 Task: For heading Use Italics Trebuchet MN with red colour & Underline.  font size for heading26,  'Change the font style of data to'Amatic SC and font size to 18,  Change the alignment of both headline & data to Align center.  In the sheet  Budget Analysis Template
Action: Mouse moved to (217, 78)
Screenshot: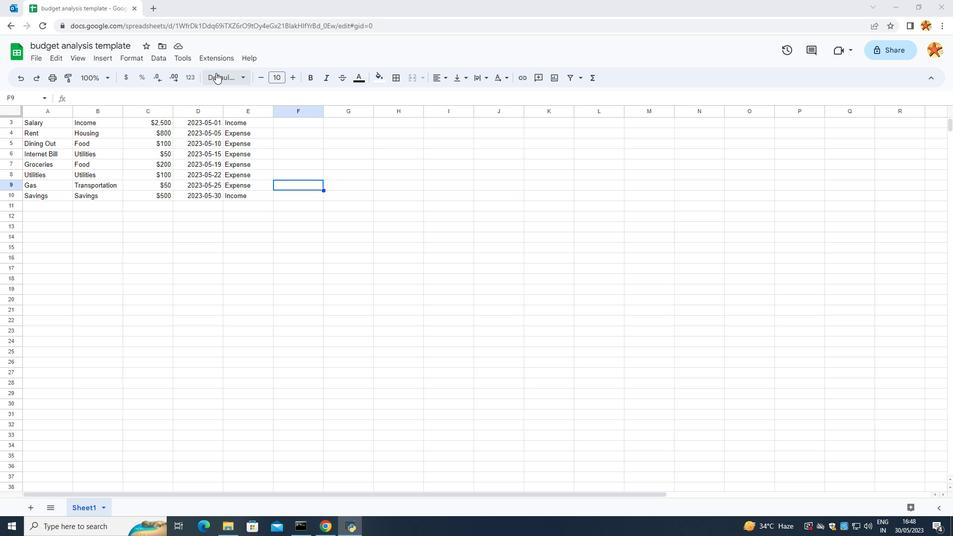 
Action: Mouse pressed left at (217, 78)
Screenshot: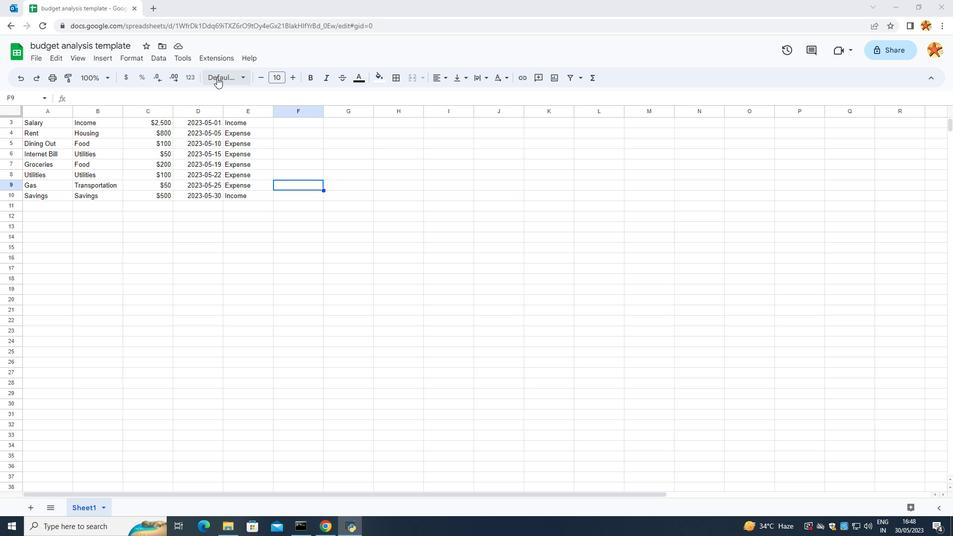 
Action: Mouse moved to (151, 117)
Screenshot: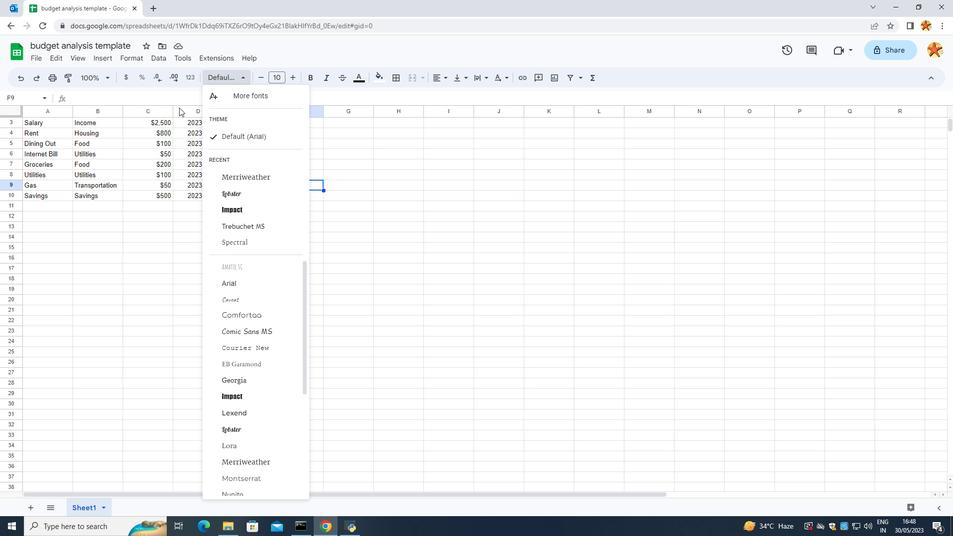
Action: Mouse pressed left at (151, 117)
Screenshot: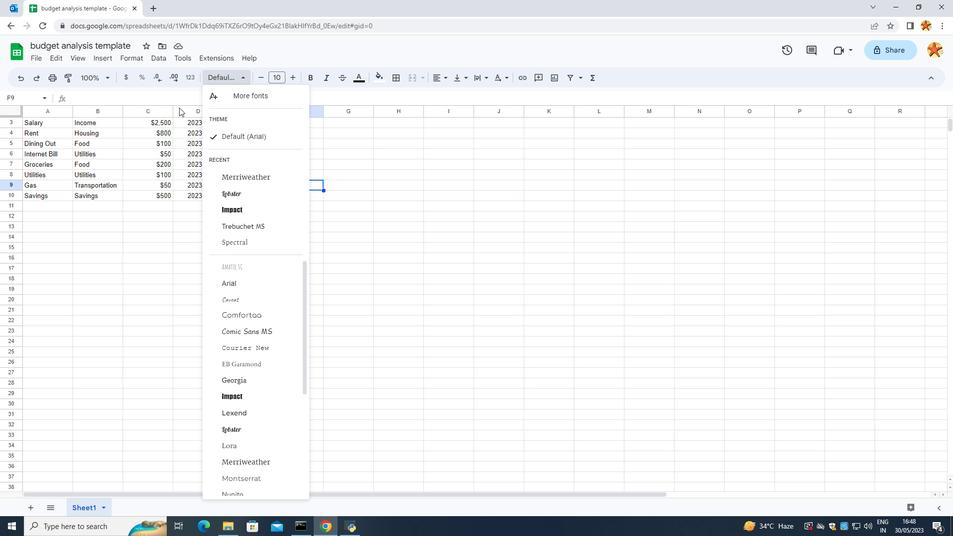 
Action: Mouse moved to (144, 130)
Screenshot: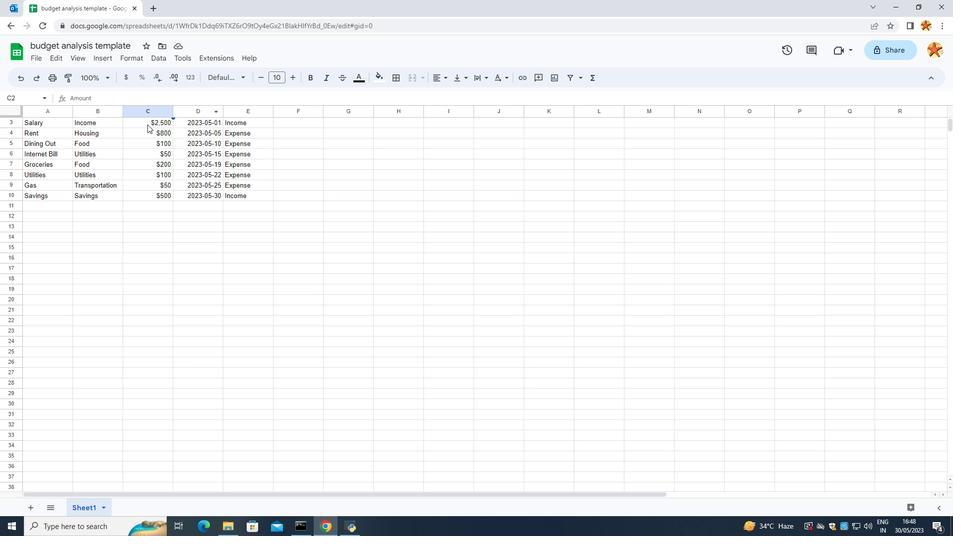 
Action: Mouse scrolled (144, 130) with delta (0, 0)
Screenshot: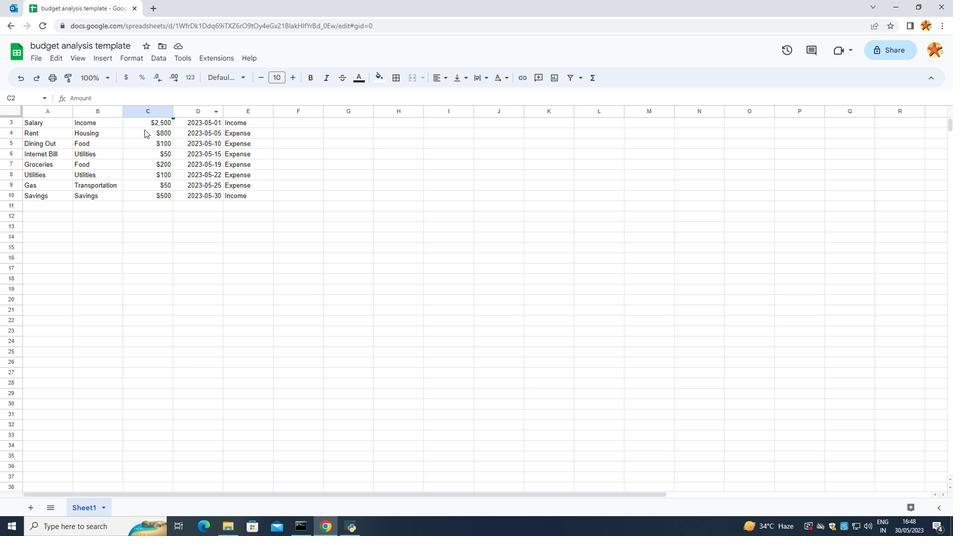 
Action: Mouse scrolled (144, 130) with delta (0, 0)
Screenshot: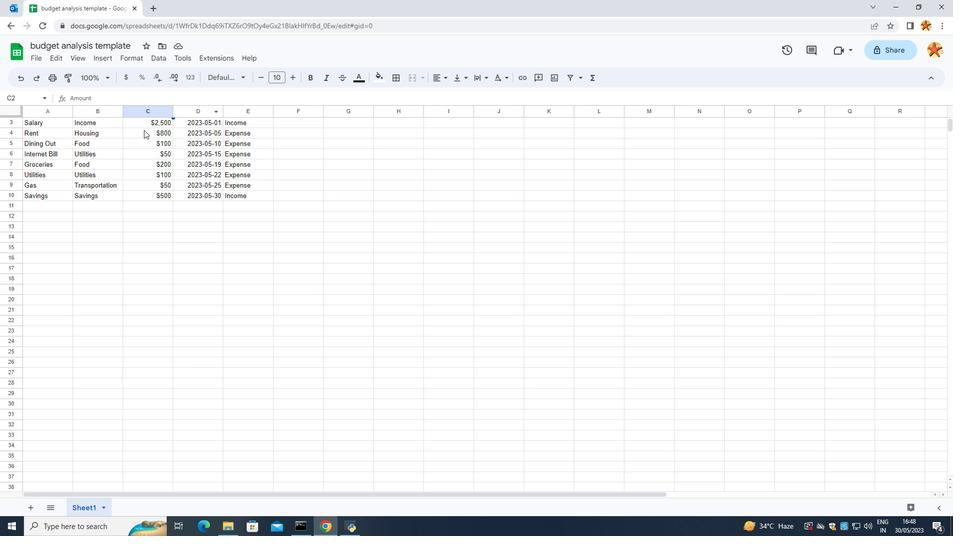 
Action: Mouse scrolled (144, 130) with delta (0, 0)
Screenshot: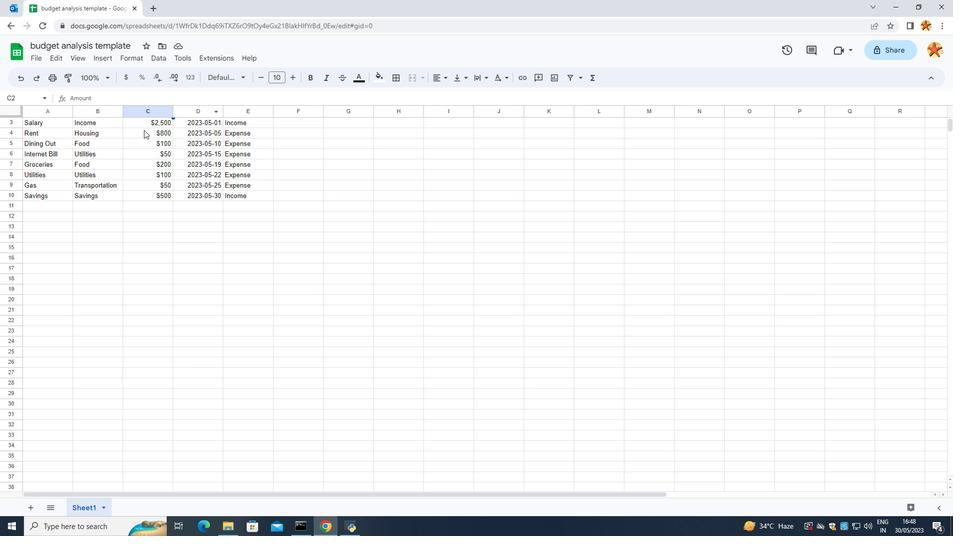 
Action: Mouse scrolled (144, 130) with delta (0, 0)
Screenshot: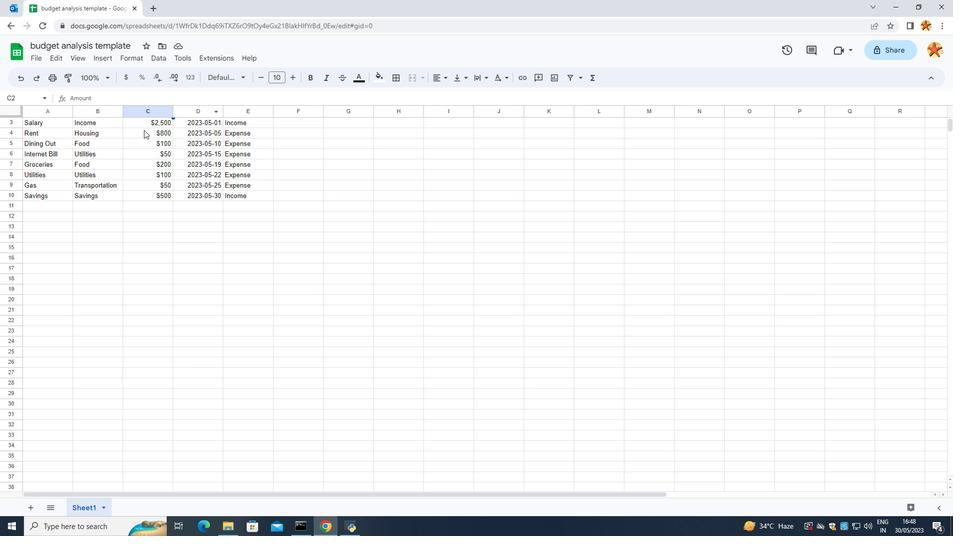 
Action: Mouse scrolled (144, 130) with delta (0, 0)
Screenshot: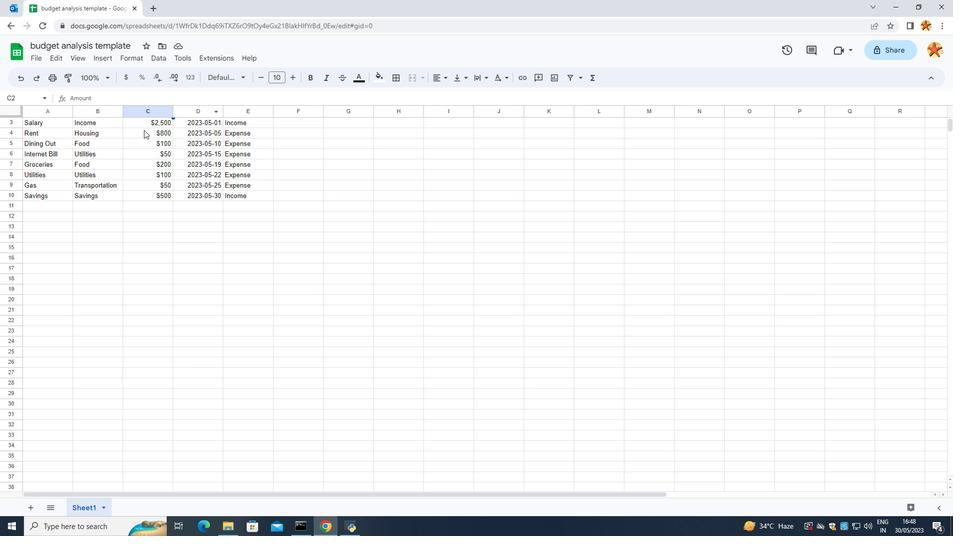 
Action: Mouse moved to (138, 129)
Screenshot: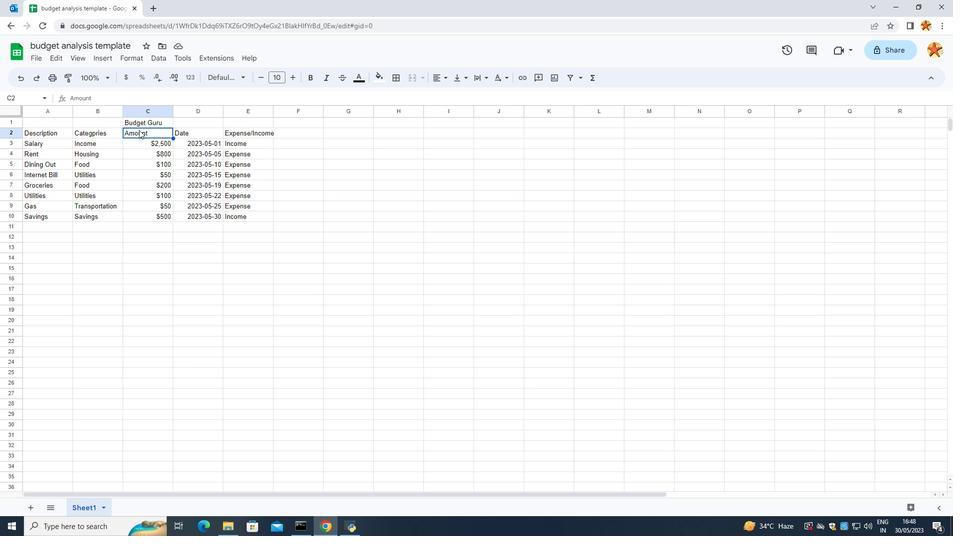 
Action: Mouse scrolled (138, 130) with delta (0, 0)
Screenshot: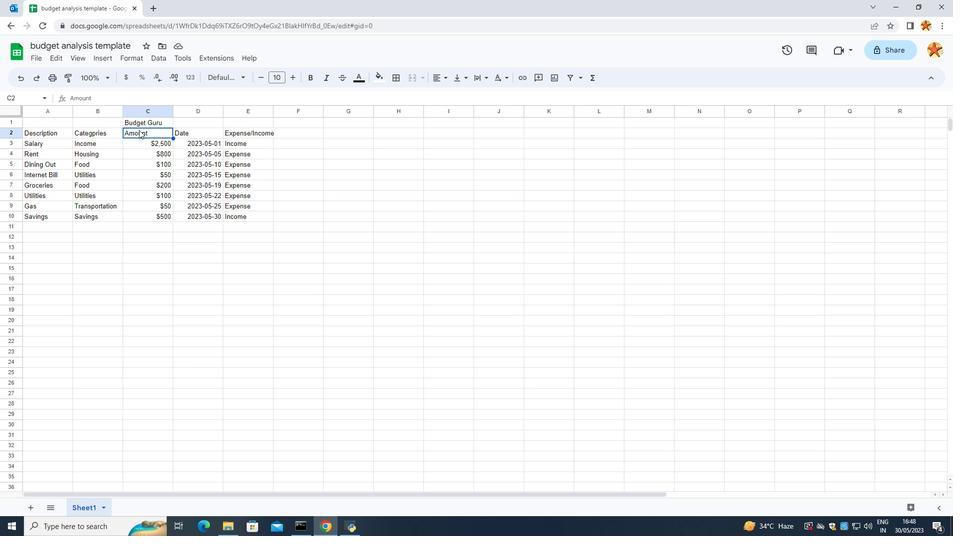 
Action: Mouse moved to (135, 107)
Screenshot: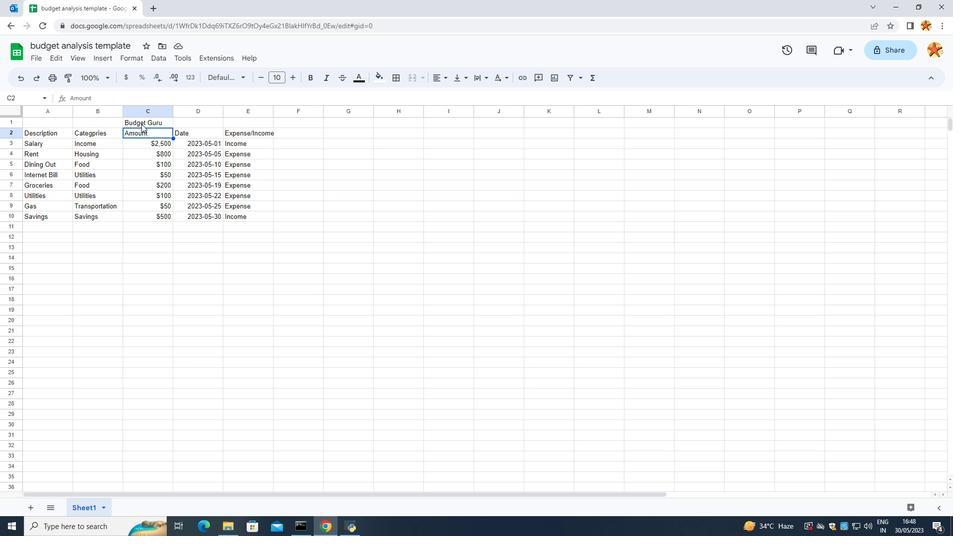
Action: Mouse pressed left at (135, 107)
Screenshot: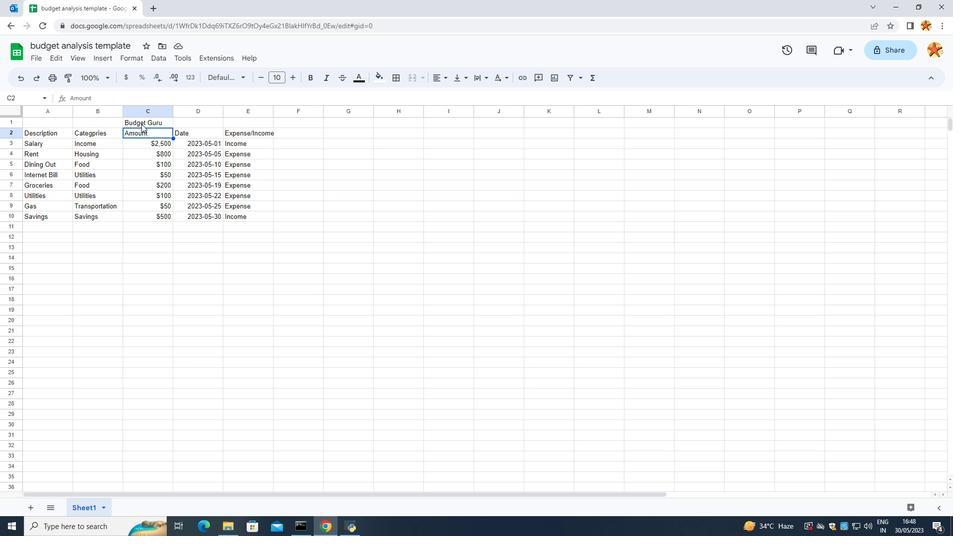 
Action: Mouse moved to (129, 133)
Screenshot: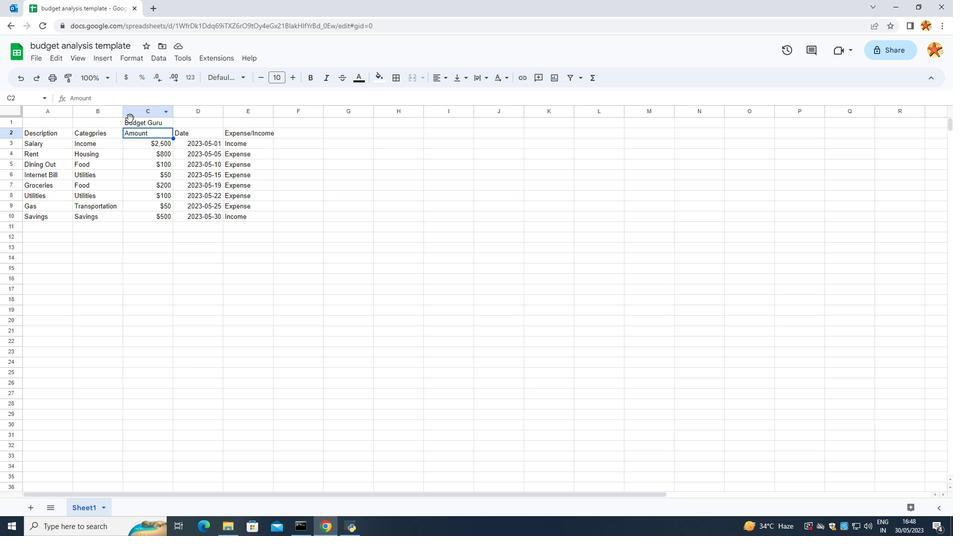 
Action: Mouse pressed left at (129, 133)
Screenshot: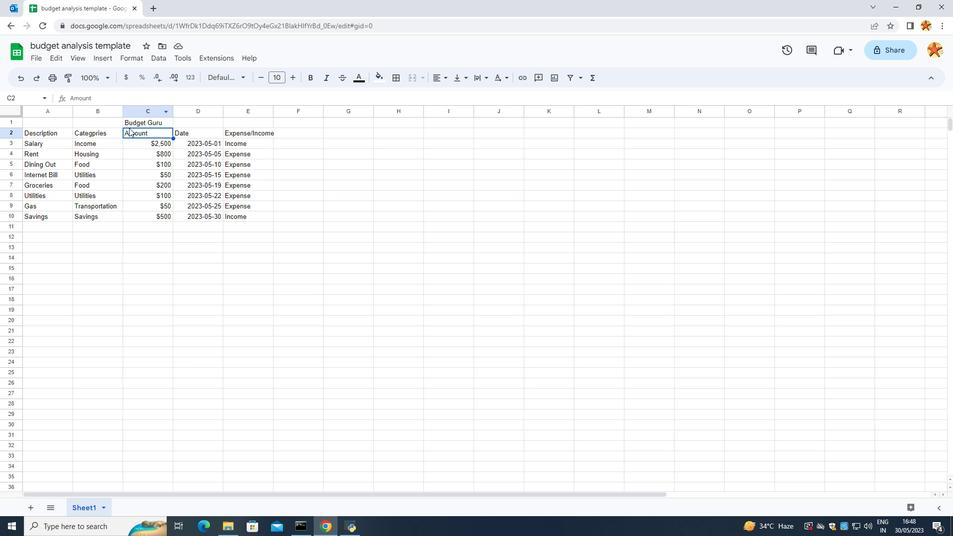 
Action: Mouse moved to (139, 122)
Screenshot: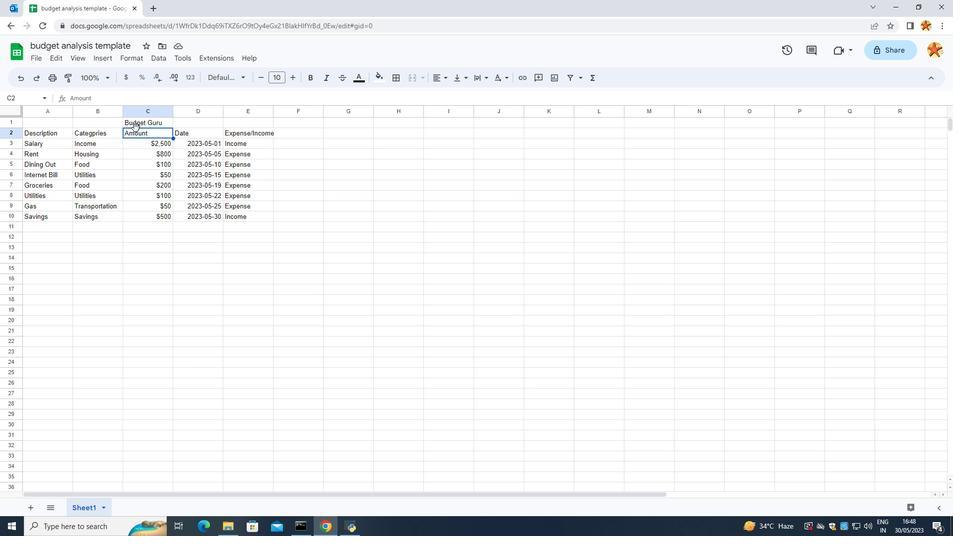 
Action: Mouse pressed left at (139, 122)
Screenshot: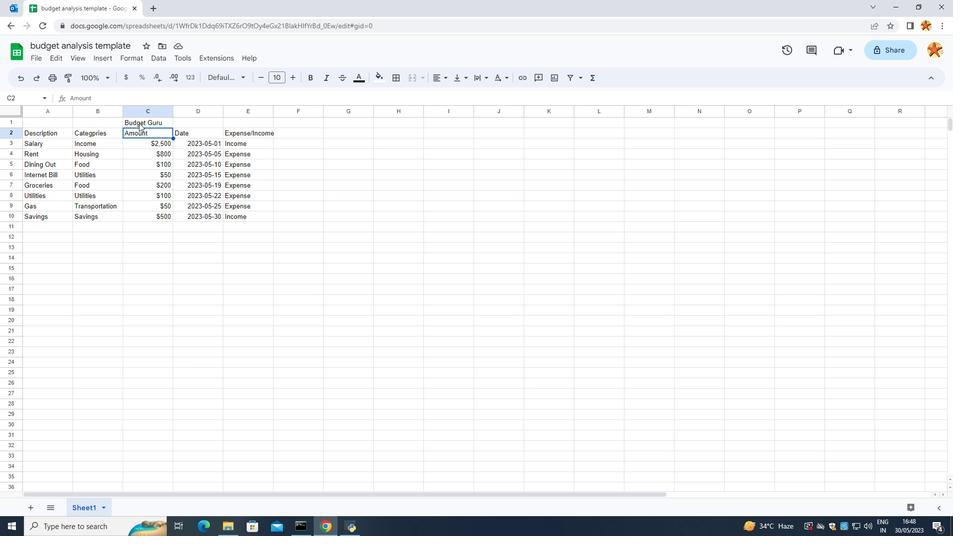 
Action: Mouse moved to (219, 79)
Screenshot: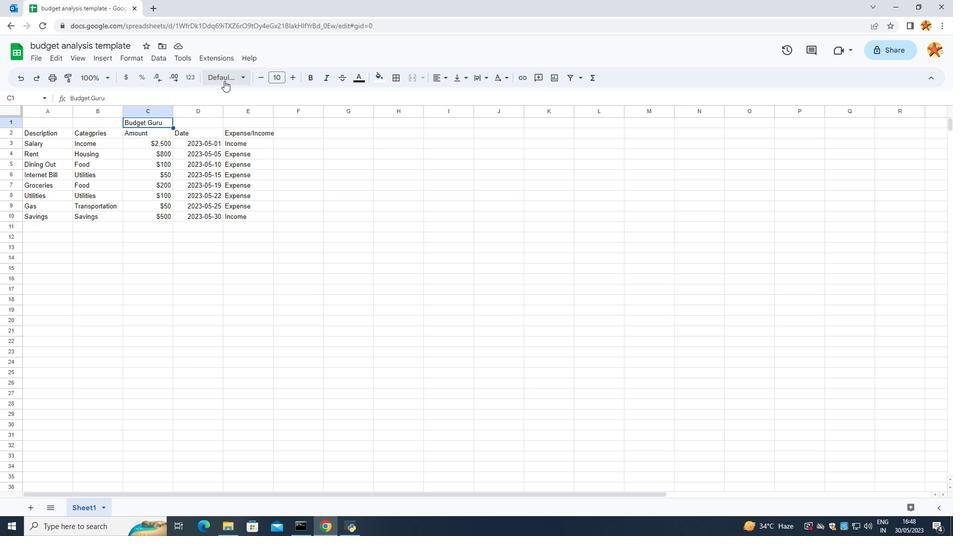 
Action: Mouse pressed left at (219, 79)
Screenshot: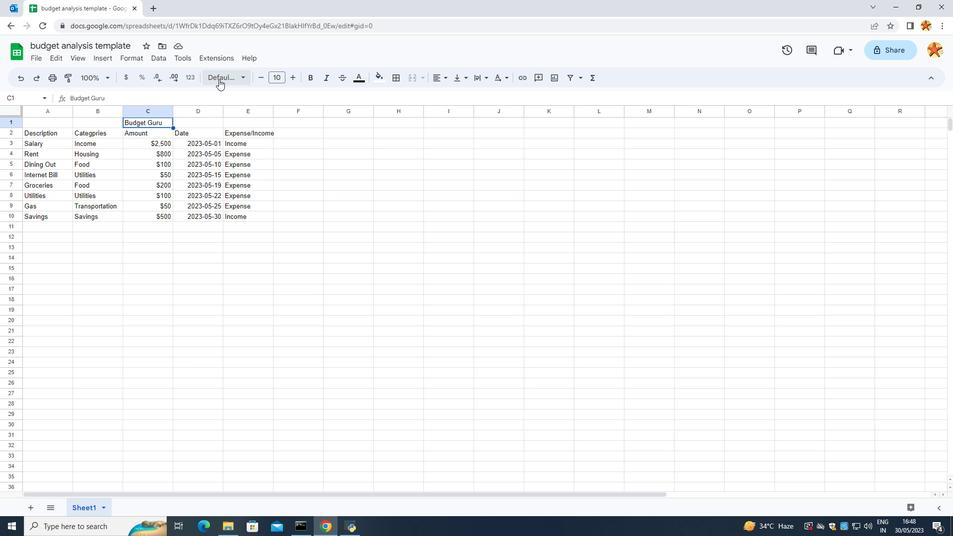 
Action: Mouse moved to (172, 219)
Screenshot: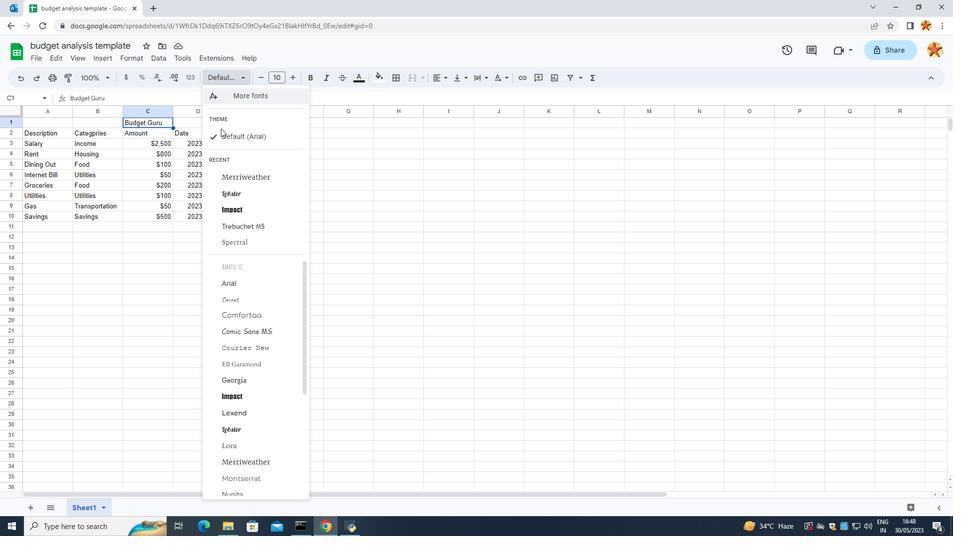 
Action: Mouse pressed left at (172, 219)
Screenshot: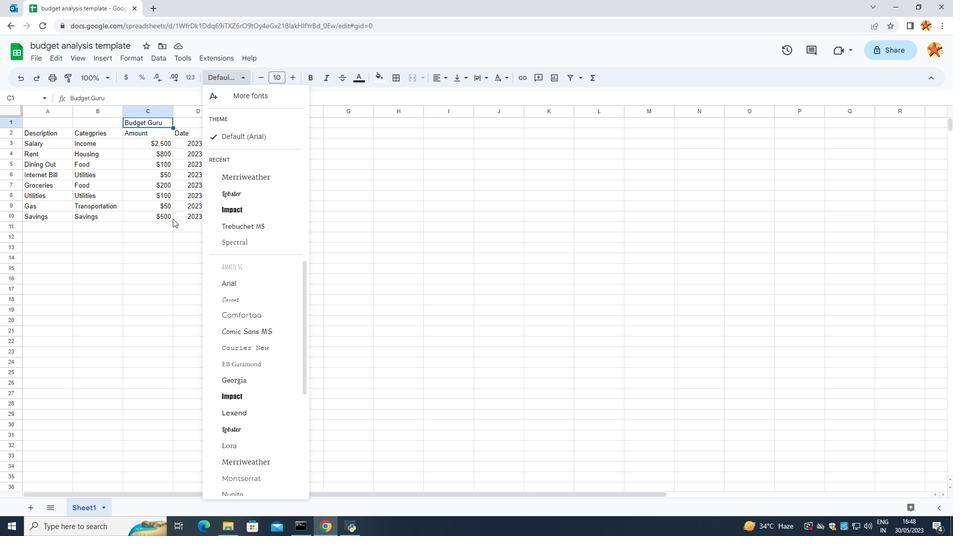 
Action: Mouse moved to (39, 126)
Screenshot: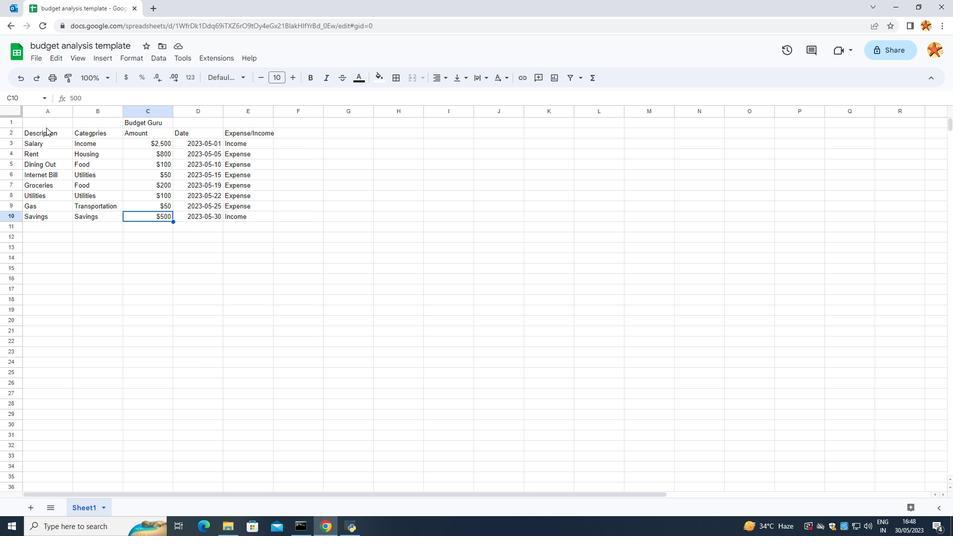 
Action: Mouse pressed left at (39, 126)
Screenshot: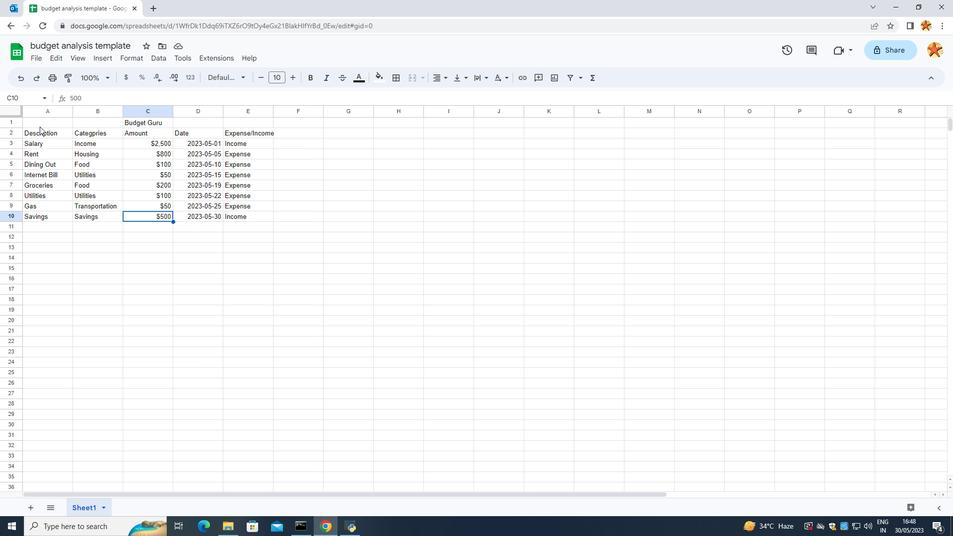 
Action: Mouse moved to (236, 75)
Screenshot: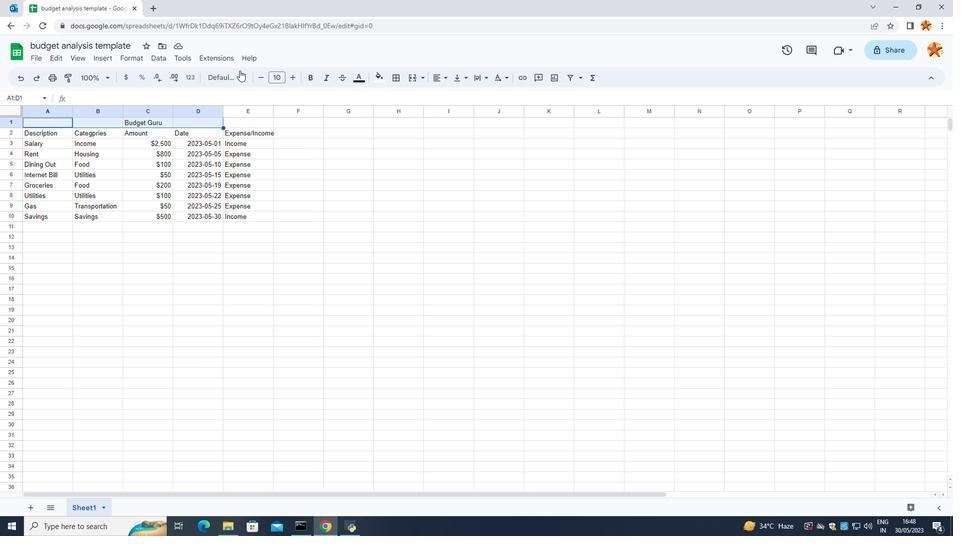 
Action: Mouse pressed left at (236, 75)
Screenshot: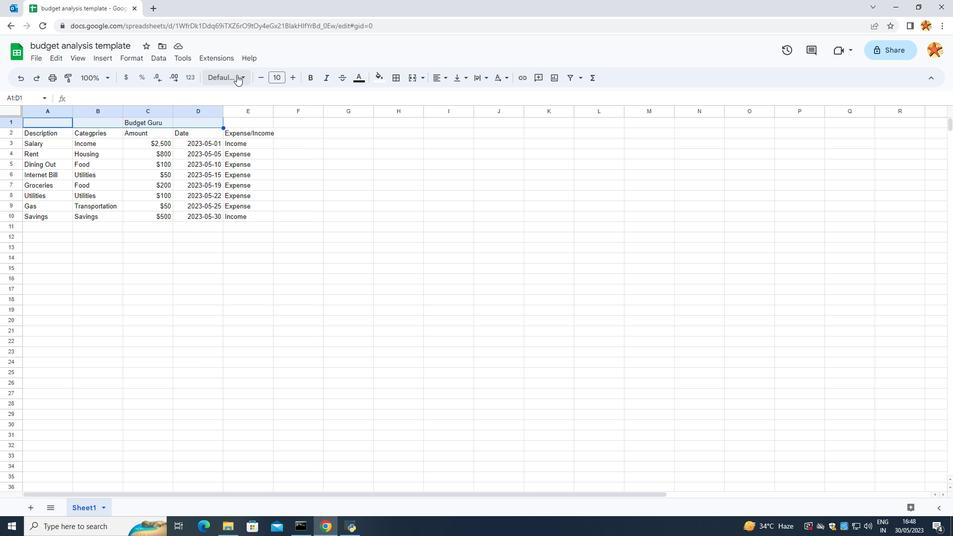 
Action: Mouse moved to (244, 457)
Screenshot: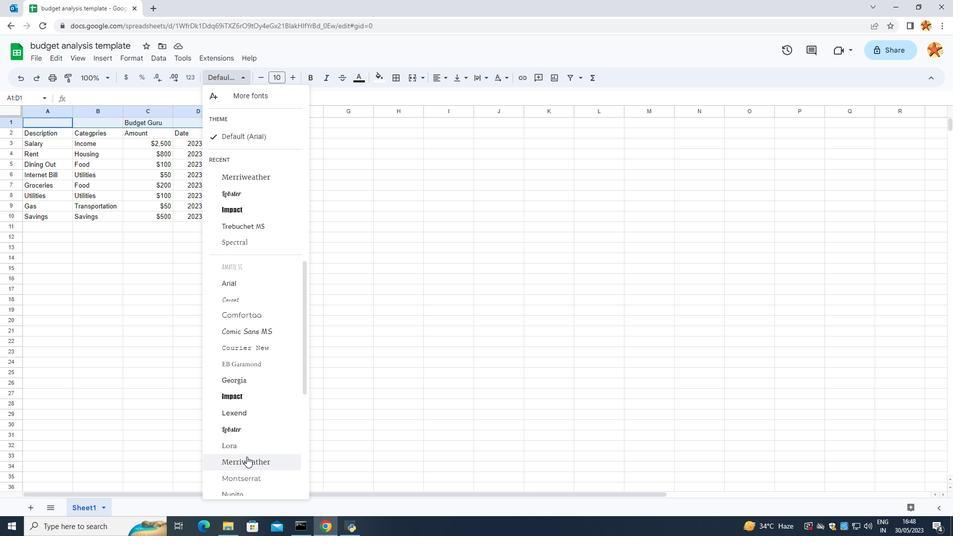
Action: Mouse scrolled (244, 457) with delta (0, 0)
Screenshot: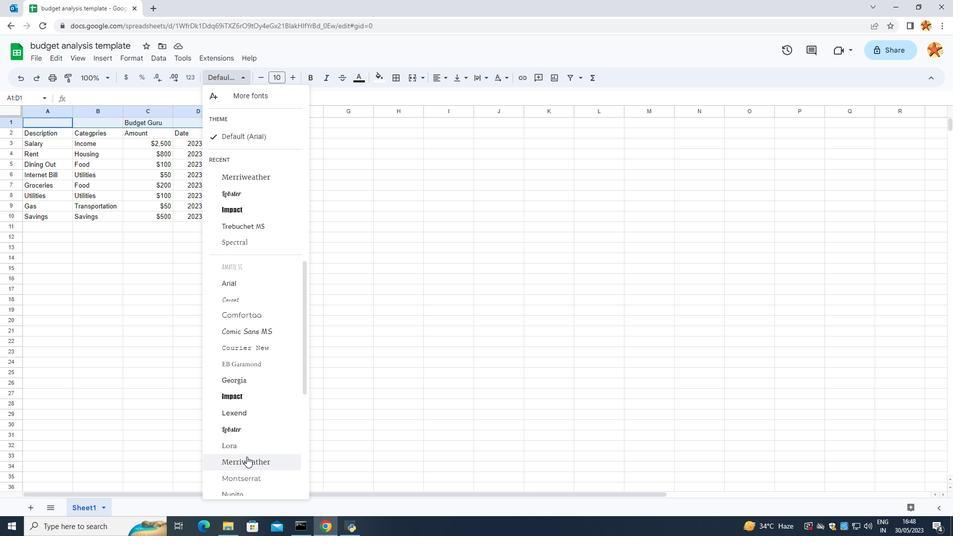 
Action: Mouse moved to (242, 458)
Screenshot: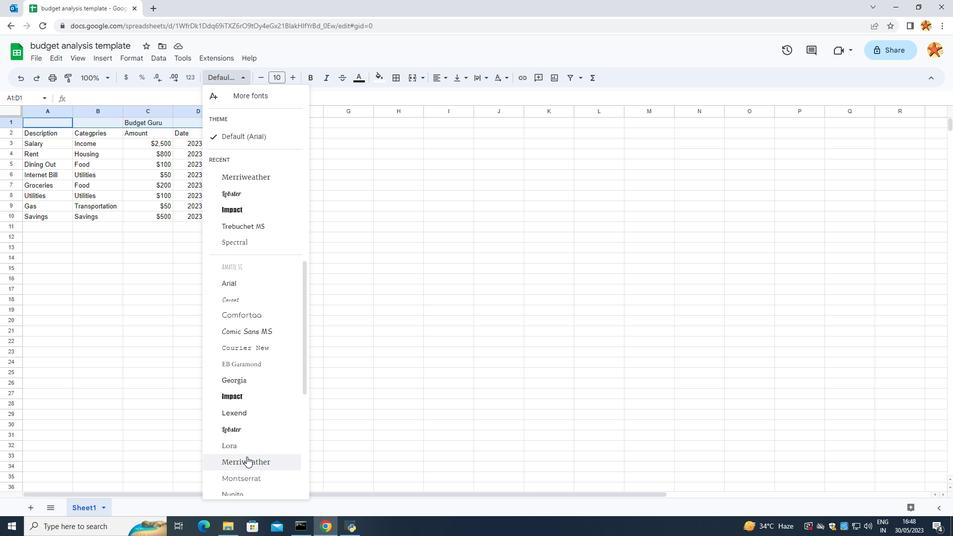 
Action: Mouse scrolled (242, 457) with delta (0, 0)
Screenshot: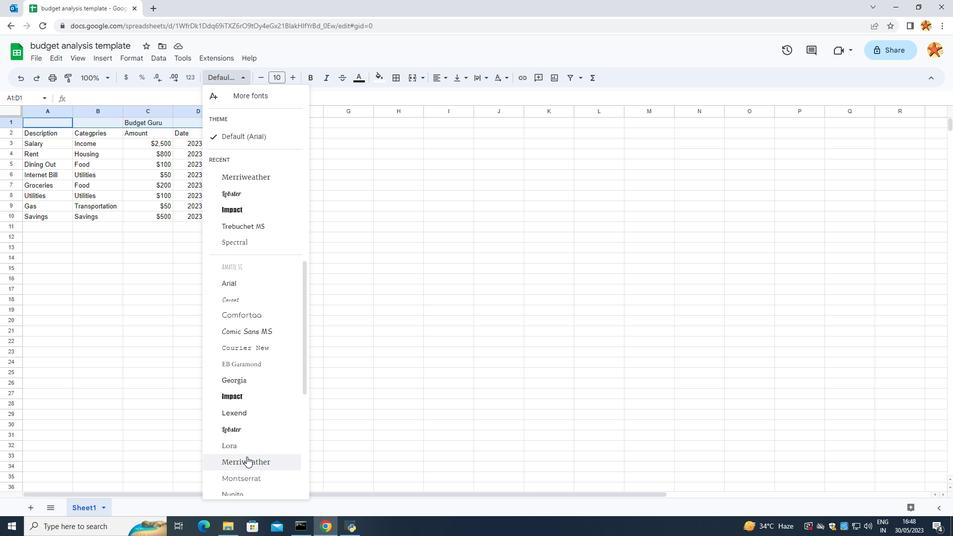 
Action: Mouse moved to (229, 444)
Screenshot: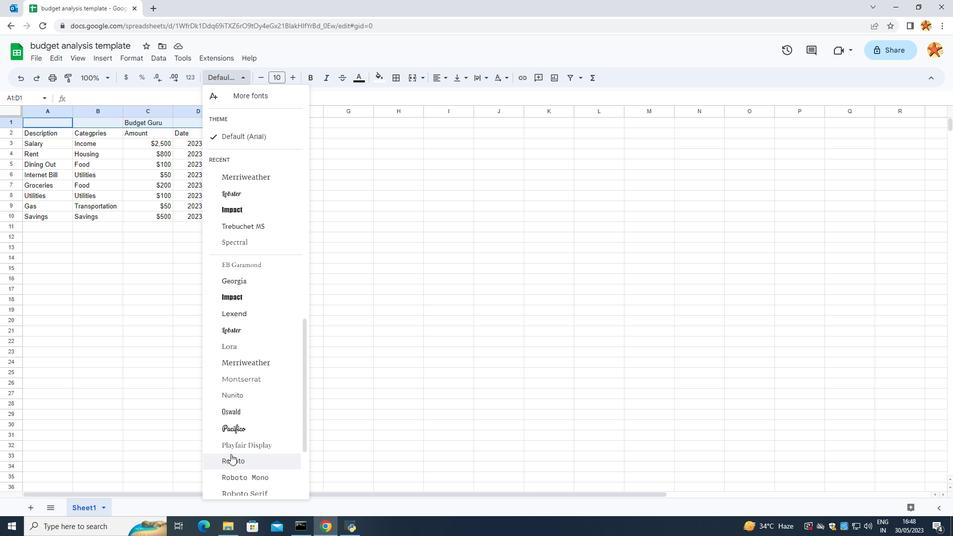 
Action: Mouse scrolled (229, 444) with delta (0, 0)
Screenshot: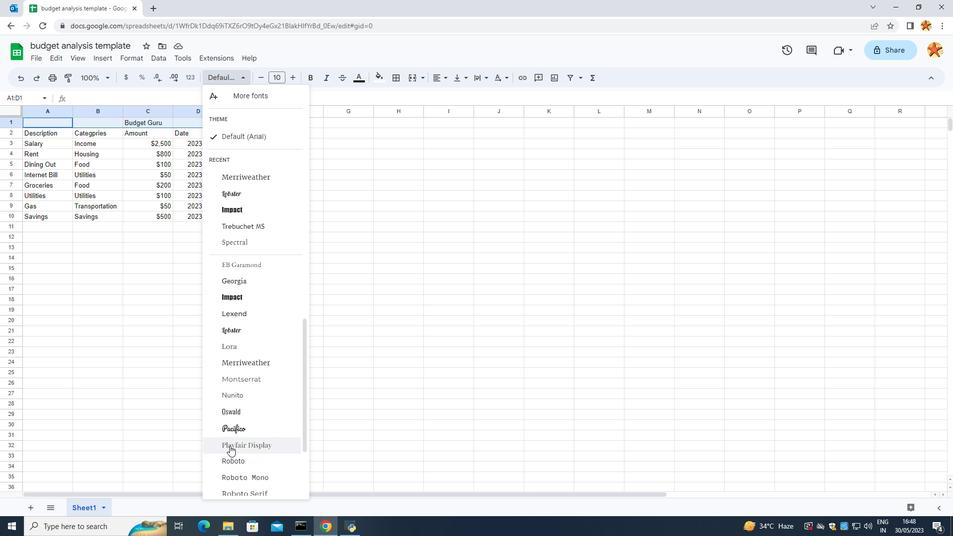 
Action: Mouse moved to (239, 447)
Screenshot: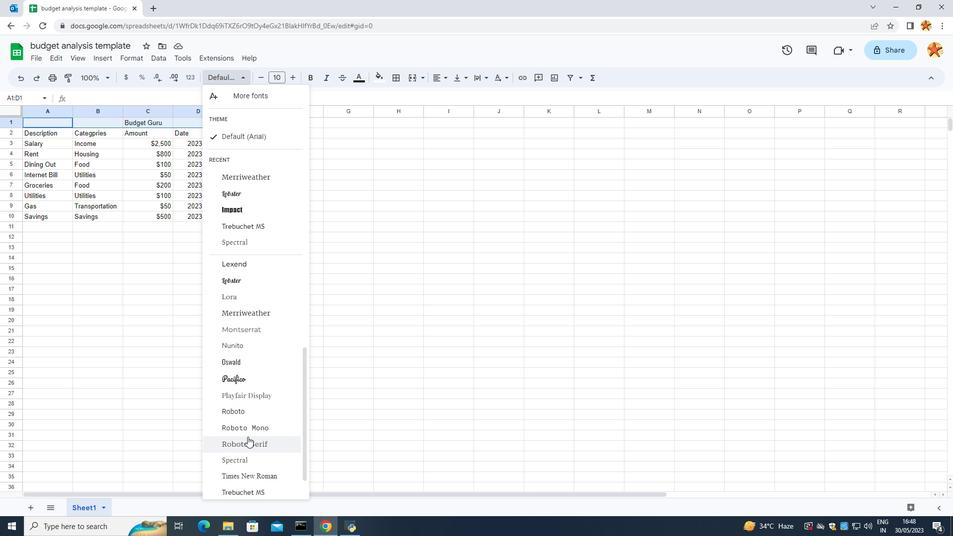 
Action: Mouse scrolled (239, 446) with delta (0, 0)
Screenshot: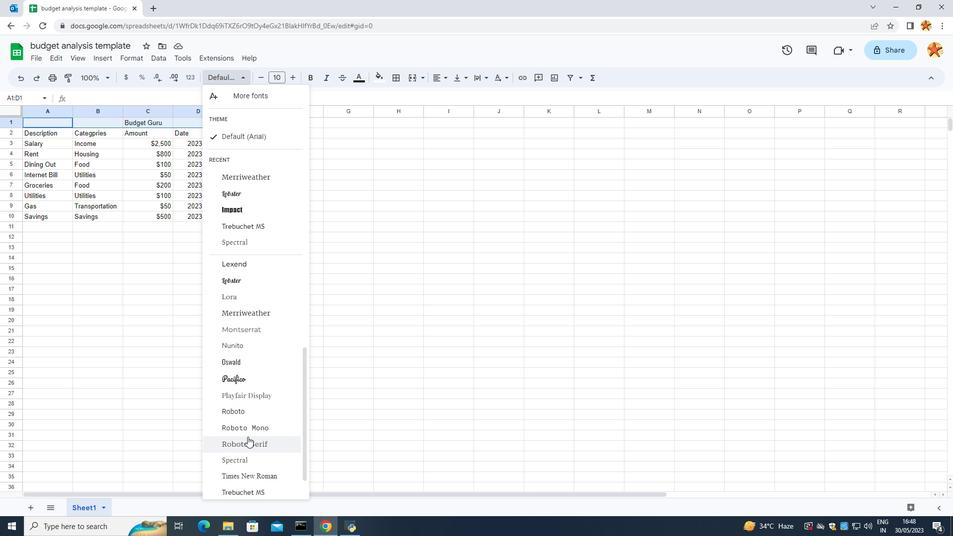 
Action: Mouse moved to (238, 447)
Screenshot: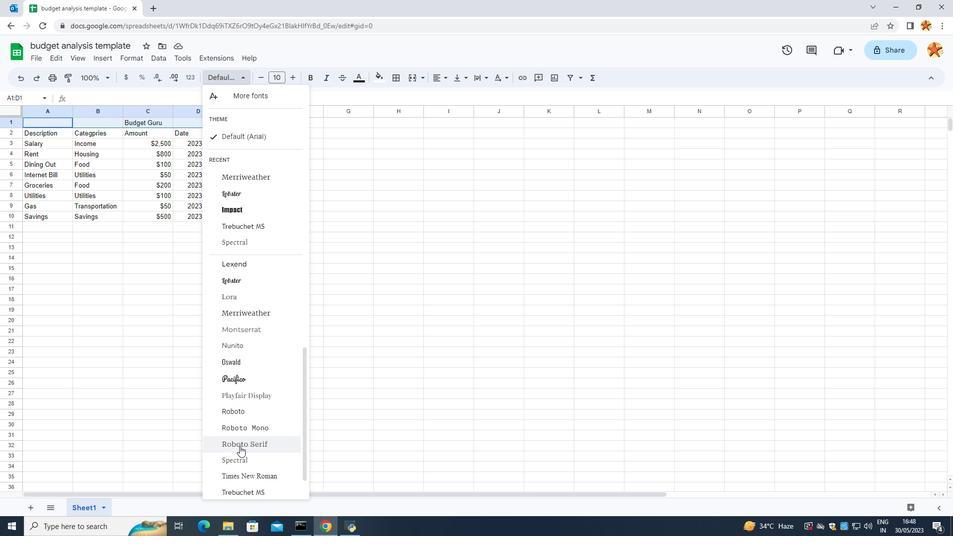 
Action: Mouse scrolled (238, 446) with delta (0, 0)
Screenshot: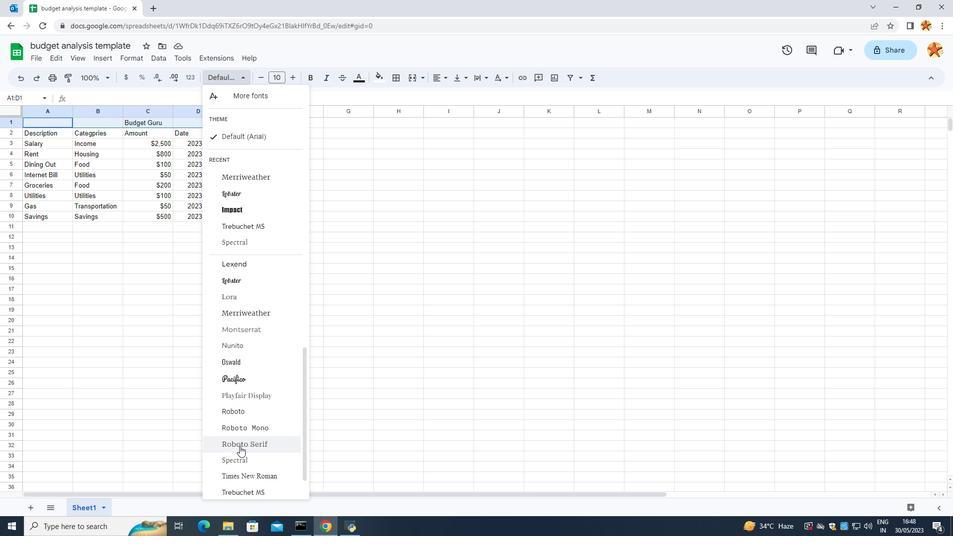 
Action: Mouse moved to (231, 466)
Screenshot: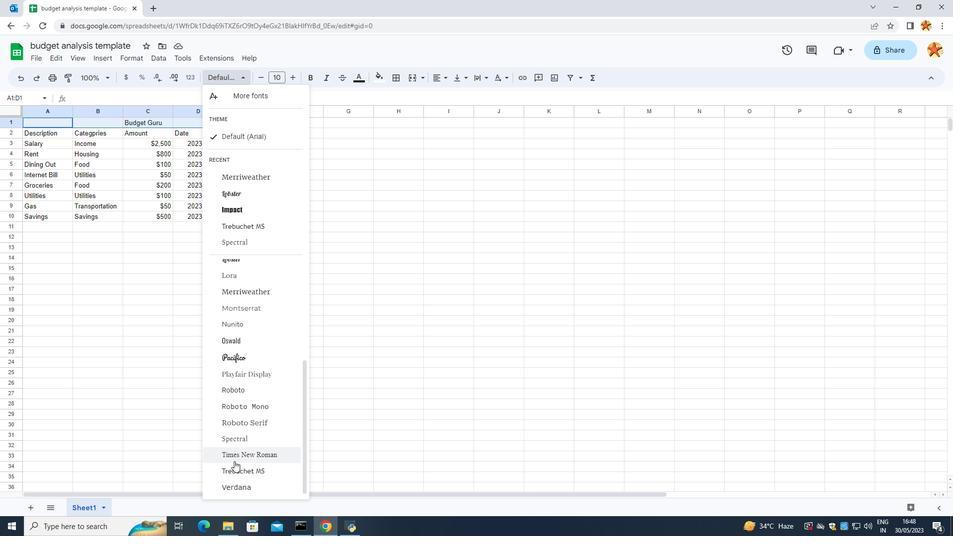 
Action: Mouse pressed left at (231, 466)
Screenshot: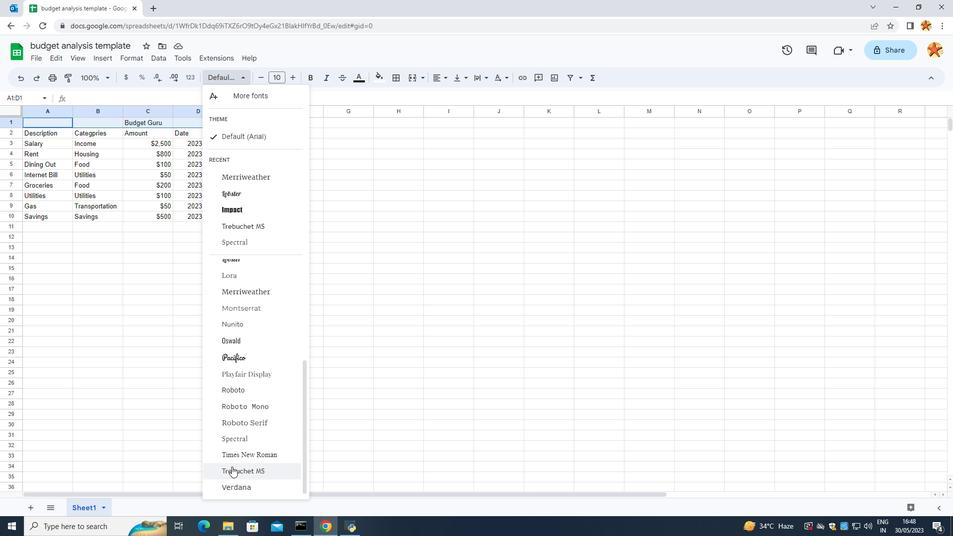 
Action: Mouse moved to (291, 75)
Screenshot: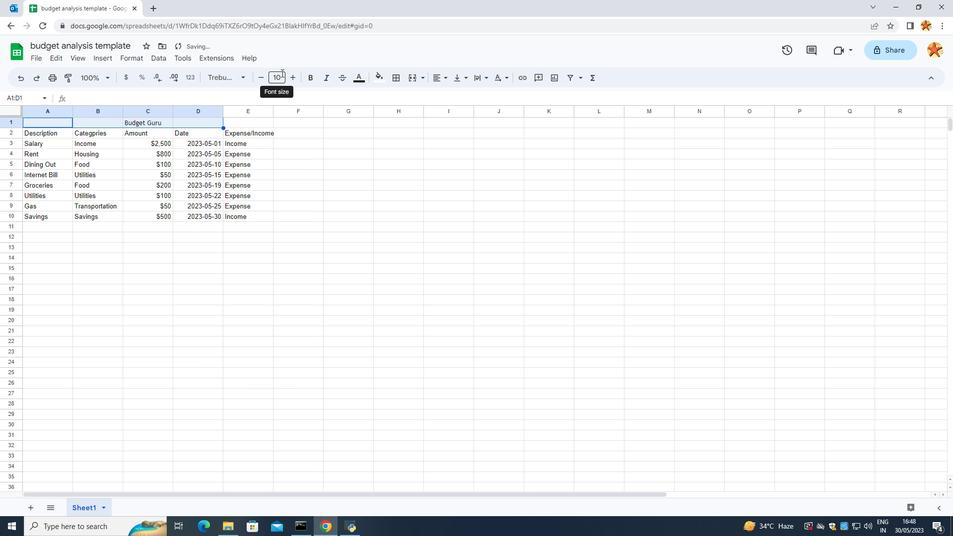 
Action: Mouse pressed left at (291, 75)
Screenshot: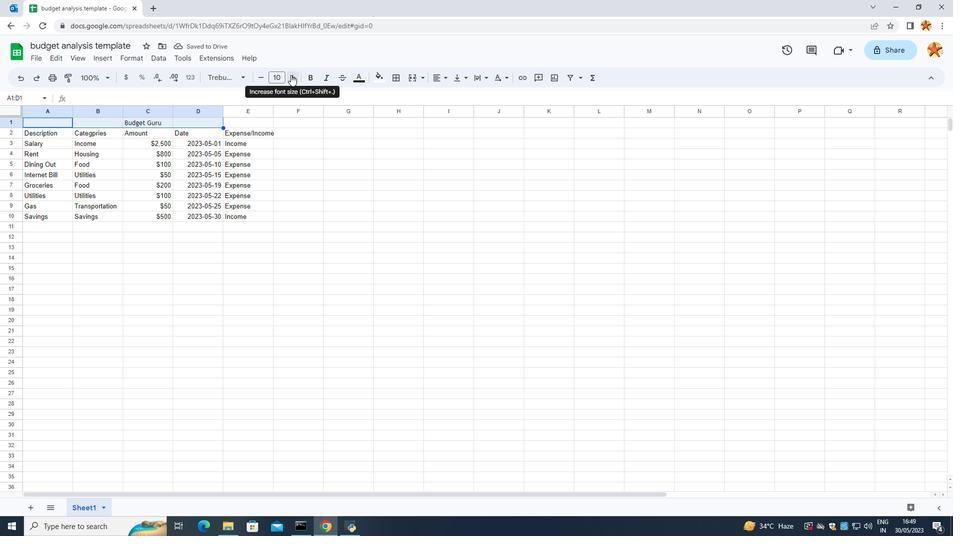 
Action: Mouse pressed left at (291, 75)
Screenshot: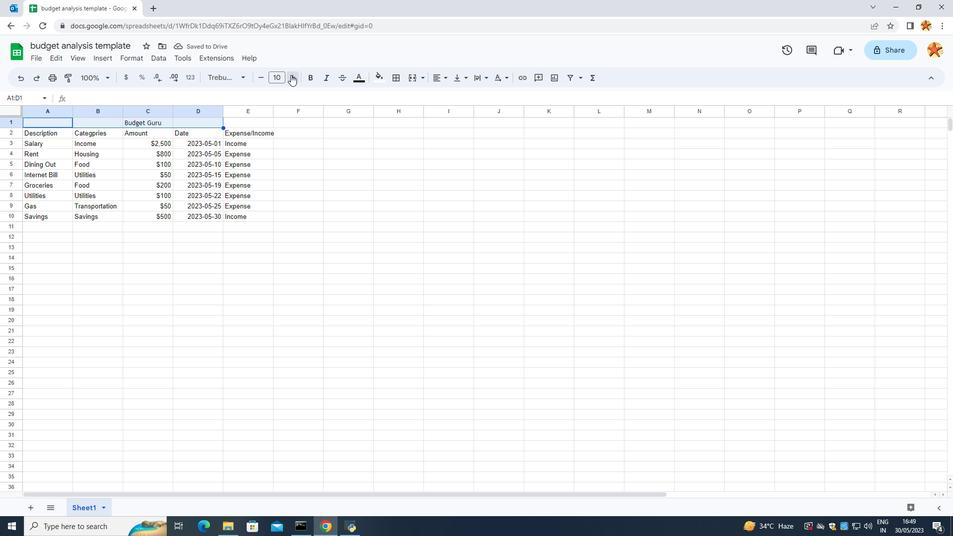 
Action: Mouse pressed left at (291, 75)
Screenshot: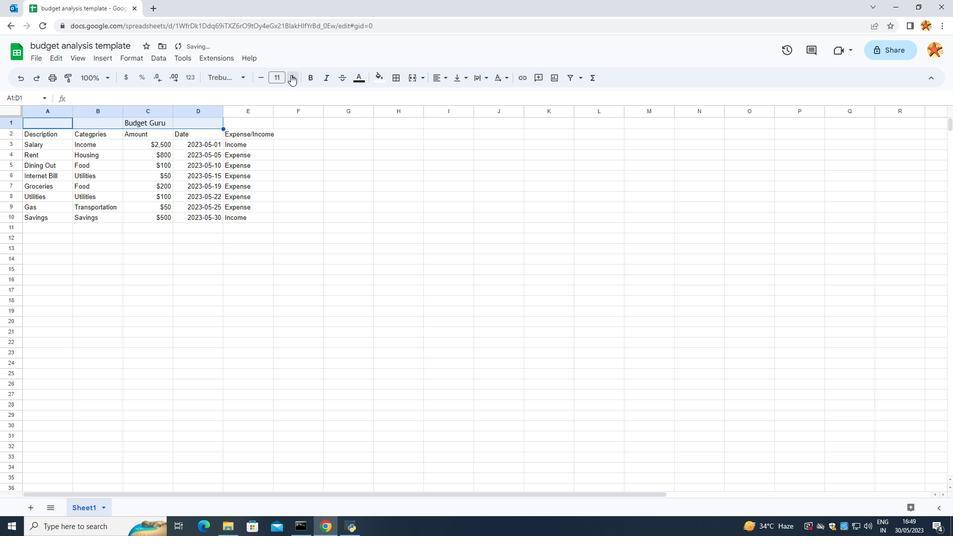 
Action: Mouse pressed left at (291, 75)
Screenshot: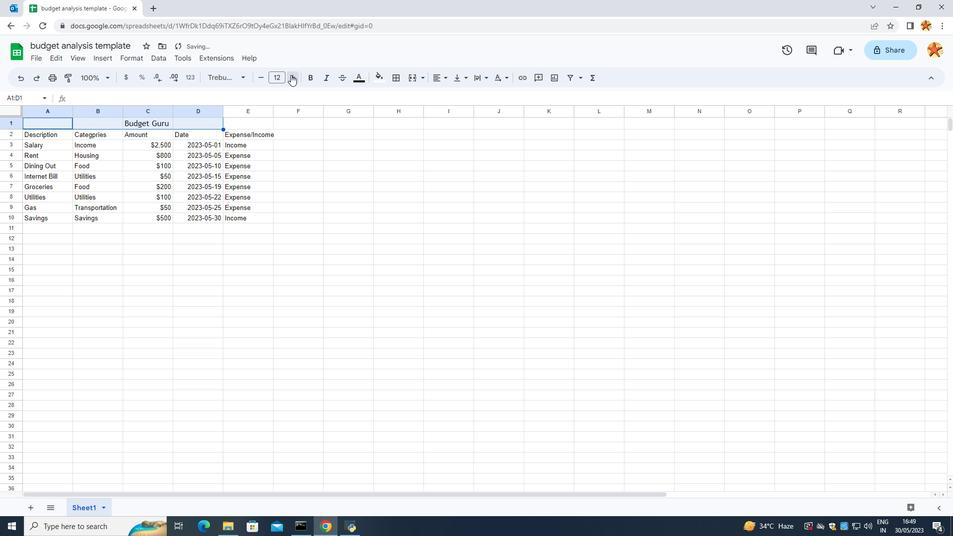 
Action: Mouse pressed left at (291, 75)
Screenshot: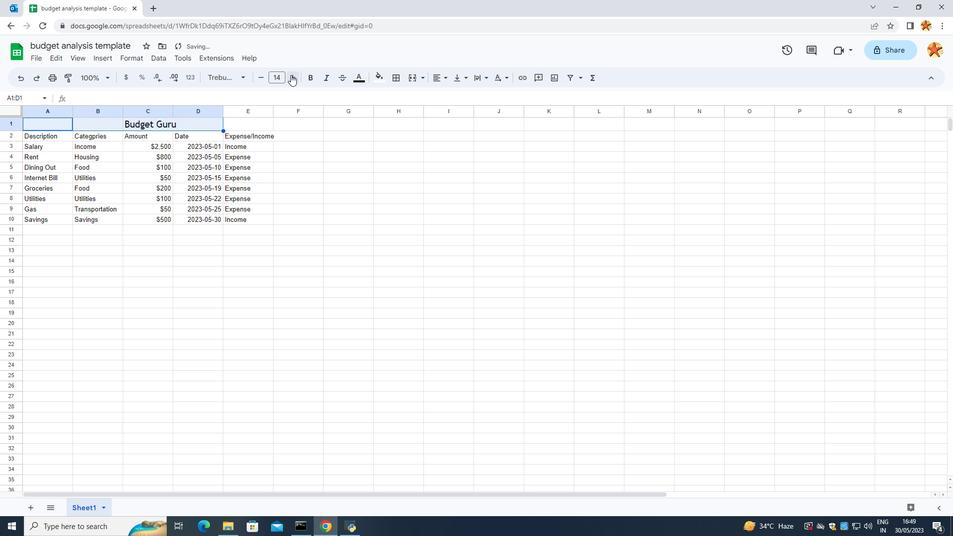 
Action: Mouse pressed left at (291, 75)
Screenshot: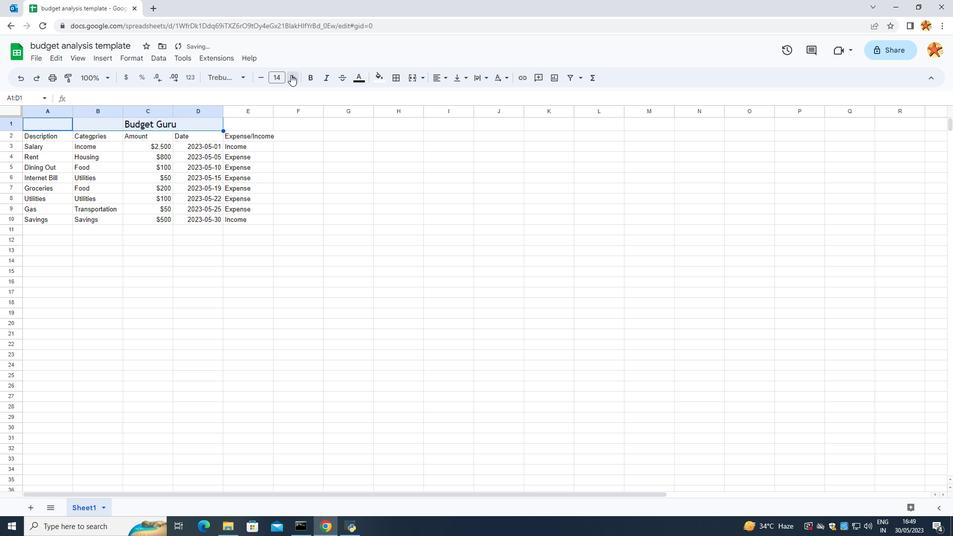 
Action: Mouse pressed left at (291, 75)
Screenshot: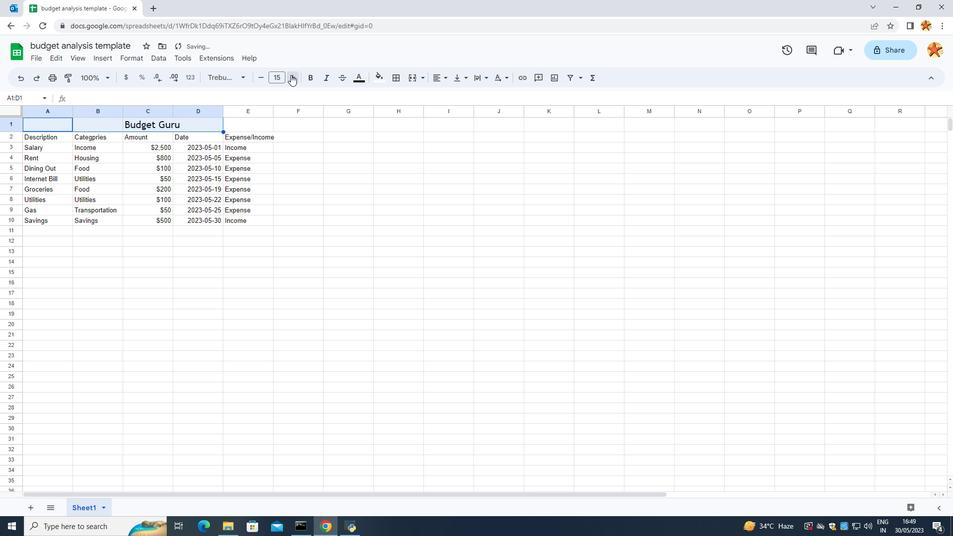 
Action: Mouse pressed left at (291, 75)
Screenshot: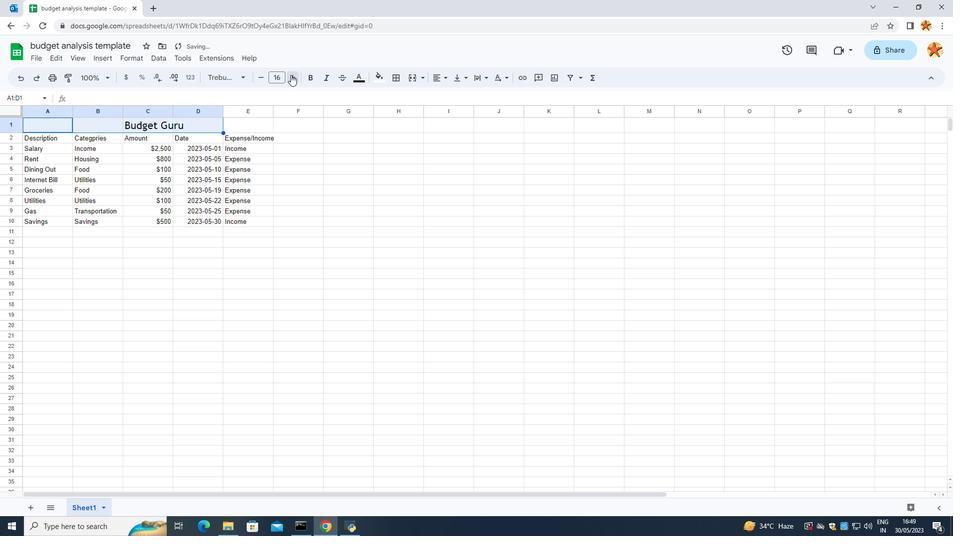
Action: Mouse pressed left at (291, 75)
Screenshot: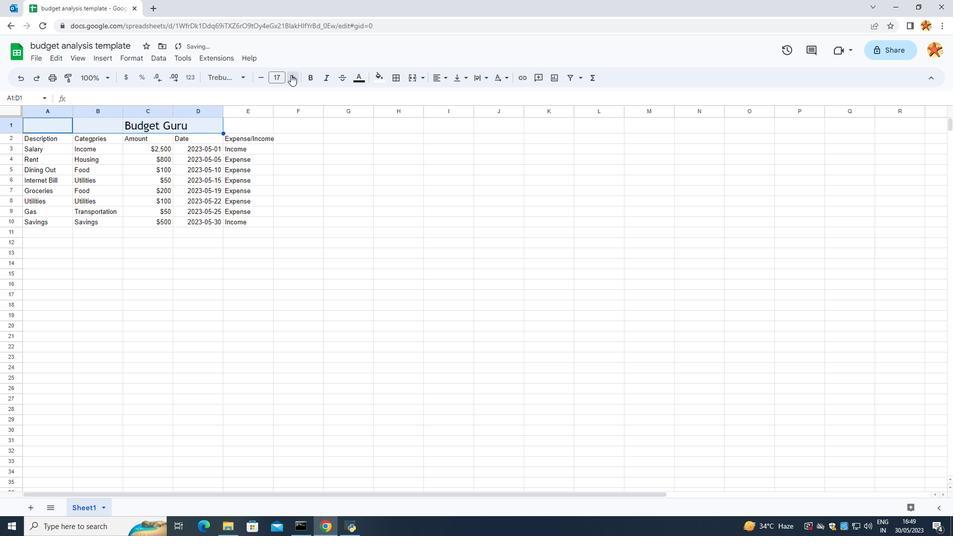 
Action: Mouse pressed left at (291, 75)
Screenshot: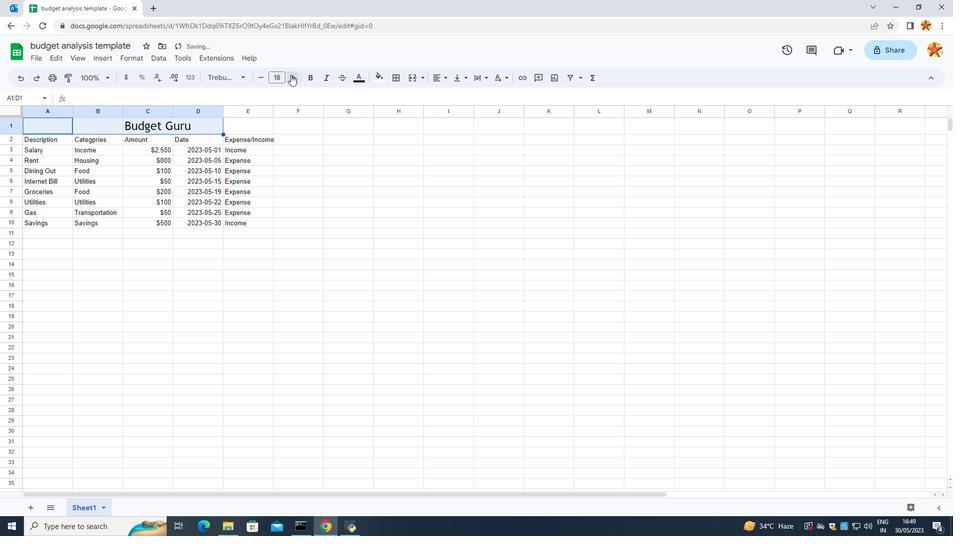 
Action: Mouse pressed left at (291, 75)
Screenshot: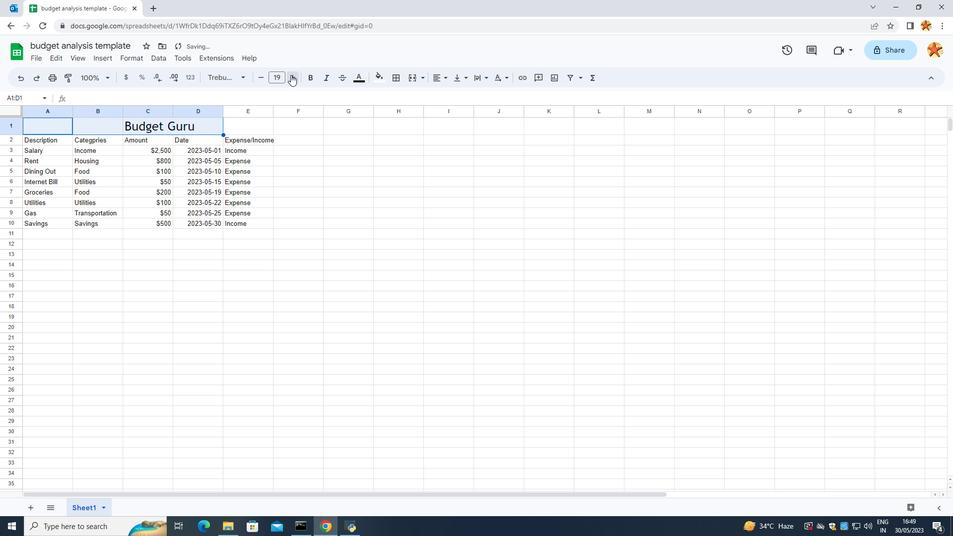 
Action: Mouse pressed left at (291, 75)
Screenshot: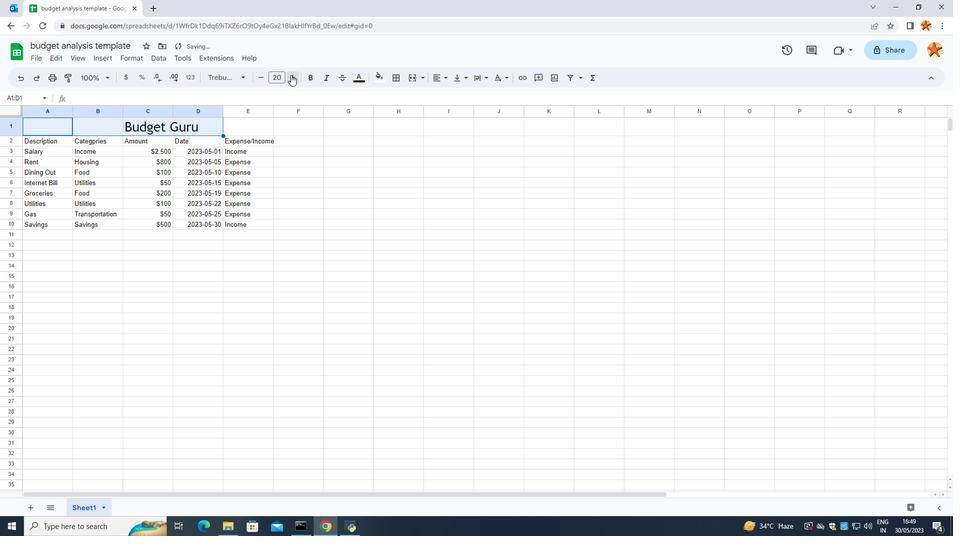 
Action: Mouse pressed left at (291, 75)
Screenshot: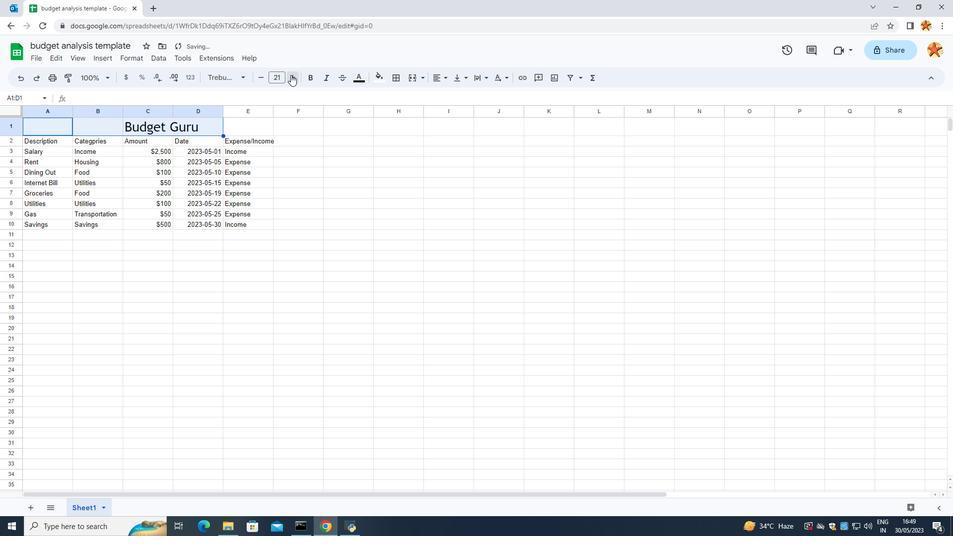 
Action: Mouse pressed left at (291, 75)
Screenshot: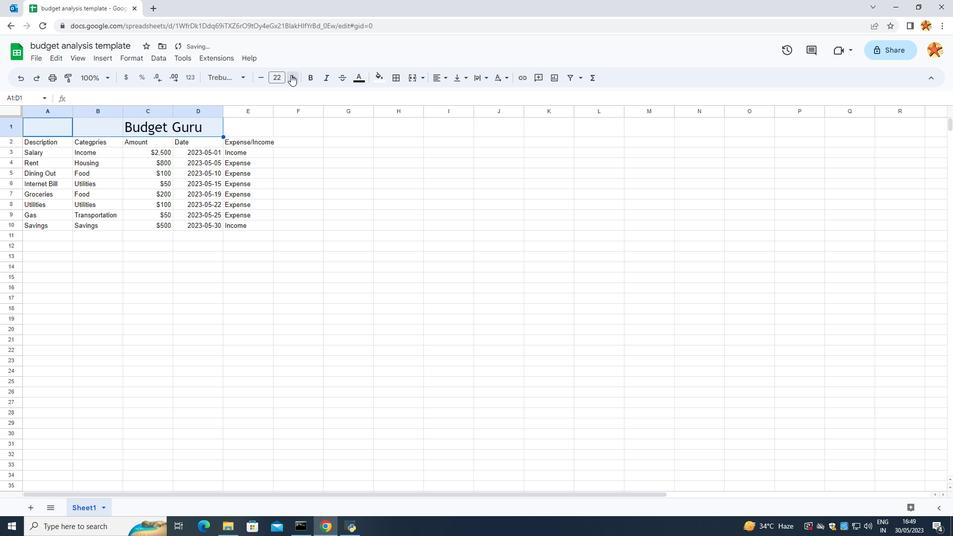 
Action: Mouse pressed left at (291, 75)
Screenshot: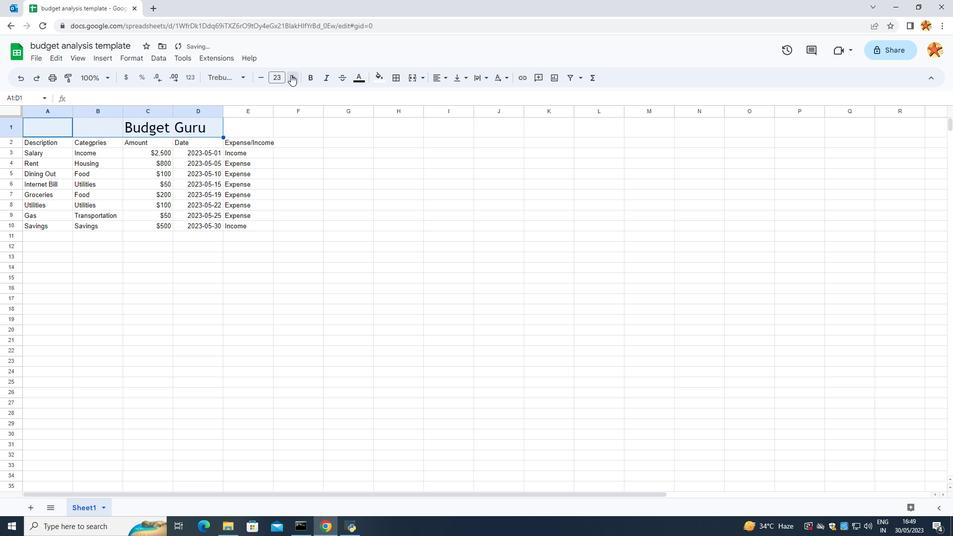 
Action: Mouse pressed left at (291, 75)
Screenshot: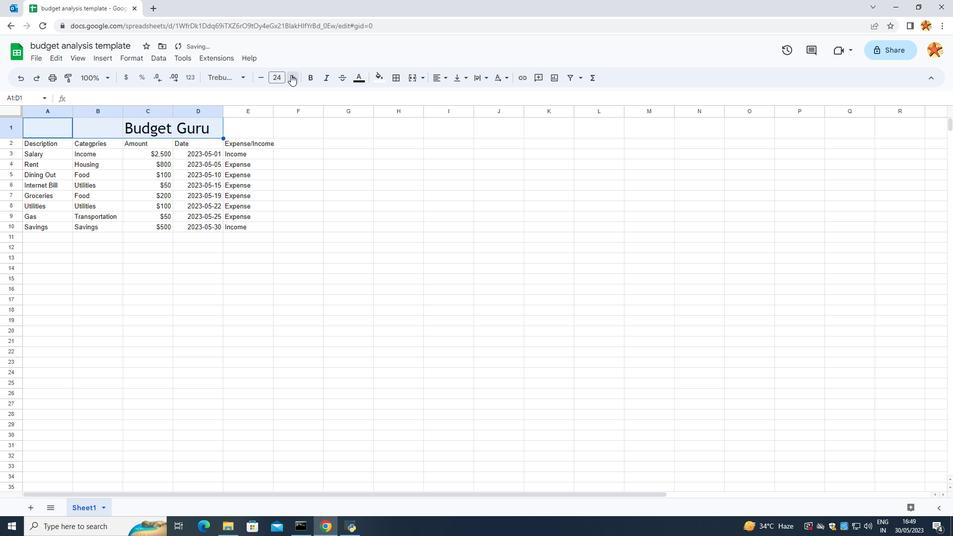 
Action: Mouse moved to (353, 76)
Screenshot: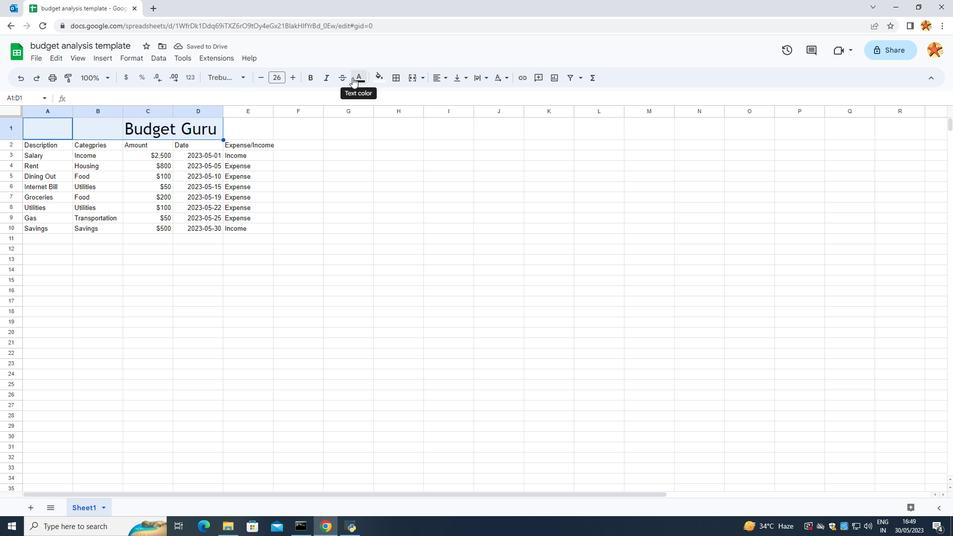 
Action: Mouse pressed left at (353, 76)
Screenshot: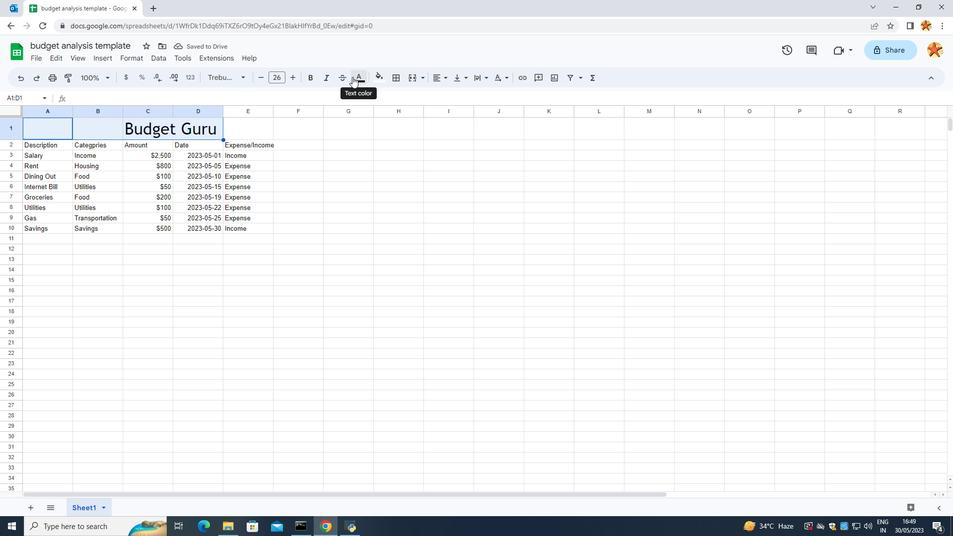 
Action: Mouse moved to (369, 121)
Screenshot: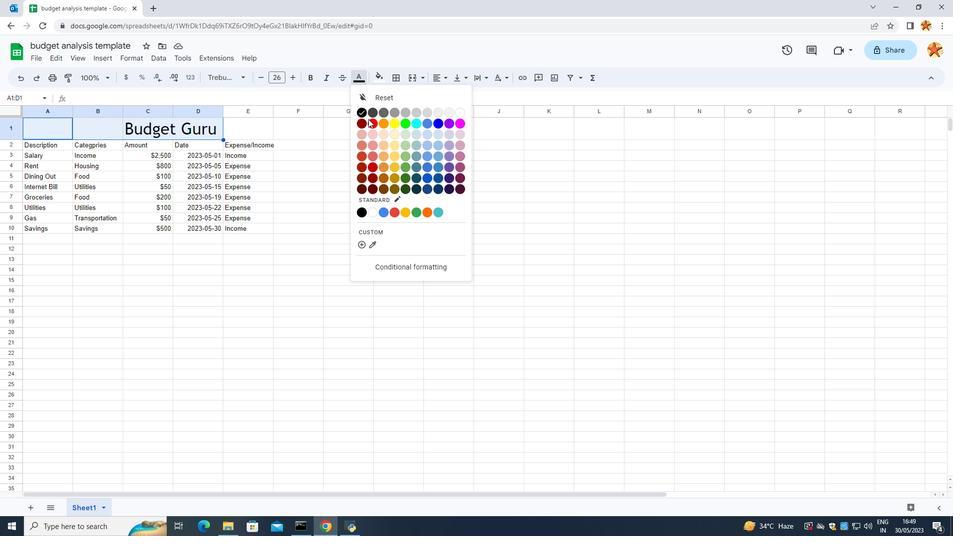 
Action: Mouse pressed left at (369, 121)
Screenshot: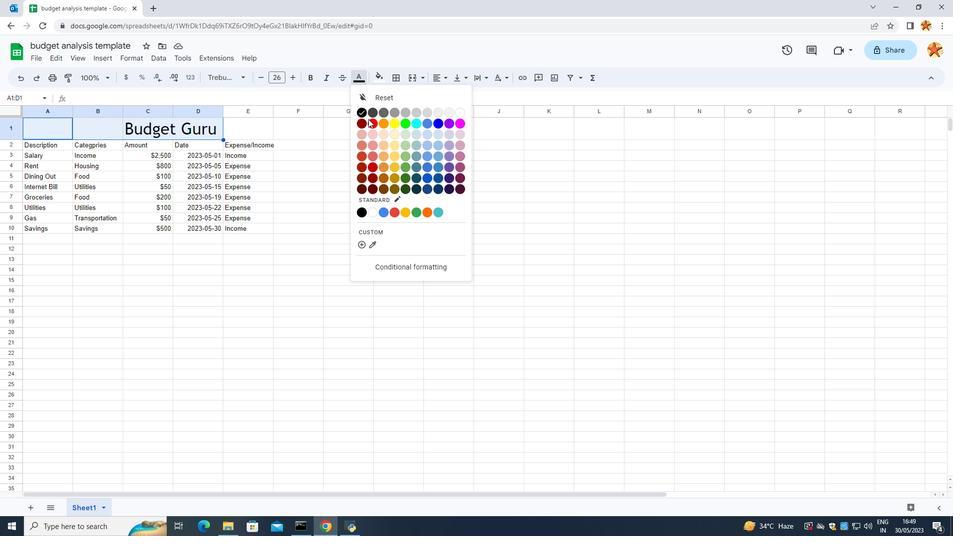 
Action: Mouse moved to (296, 148)
Screenshot: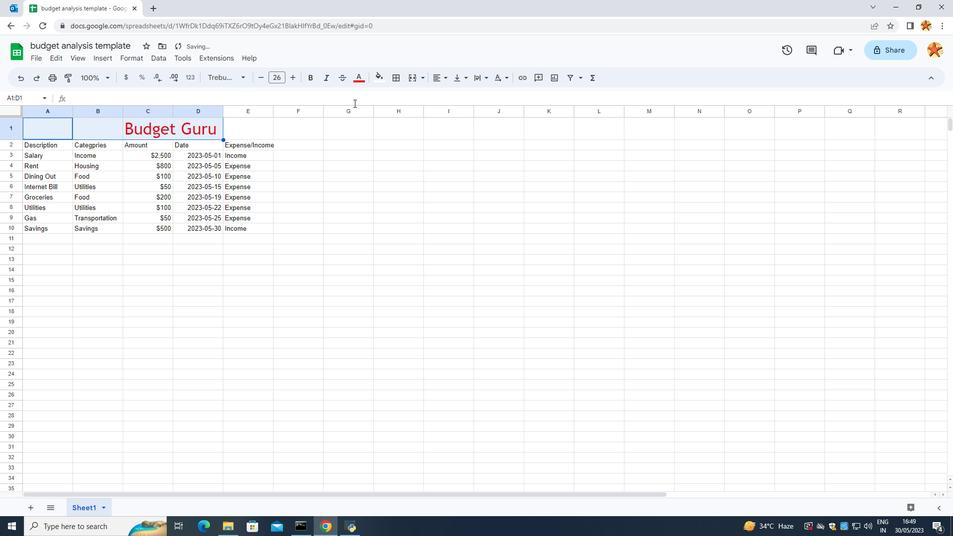 
Action: Mouse pressed left at (296, 148)
Screenshot: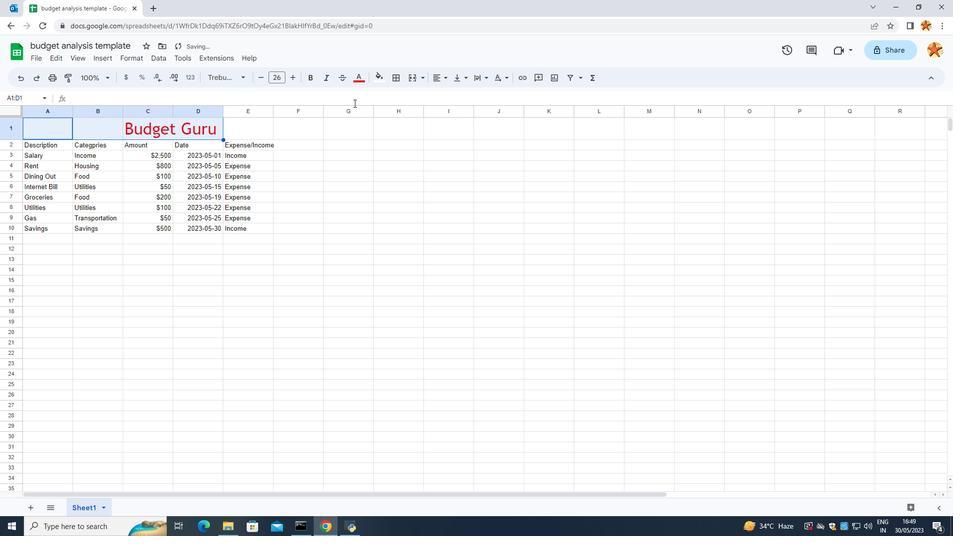 
Action: Mouse moved to (50, 146)
Screenshot: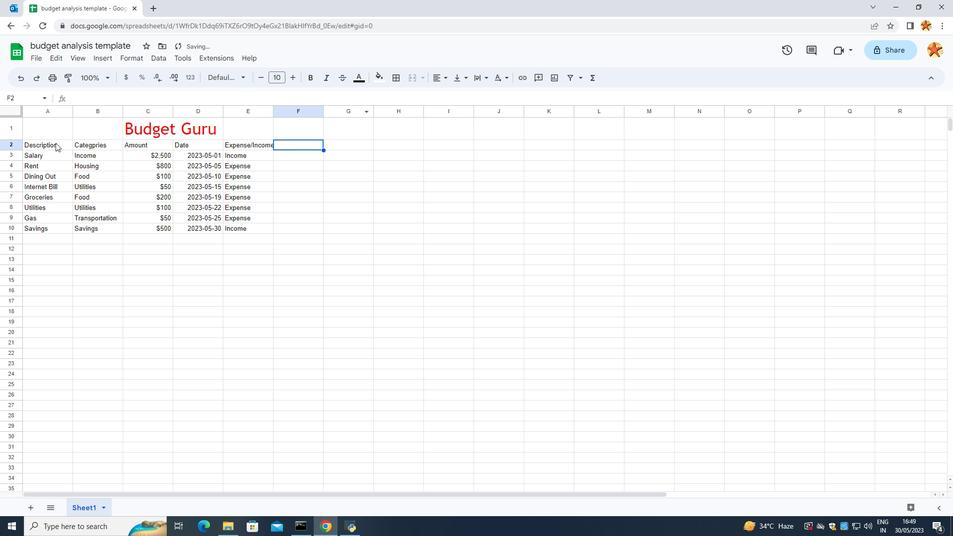
Action: Mouse pressed left at (50, 146)
Screenshot: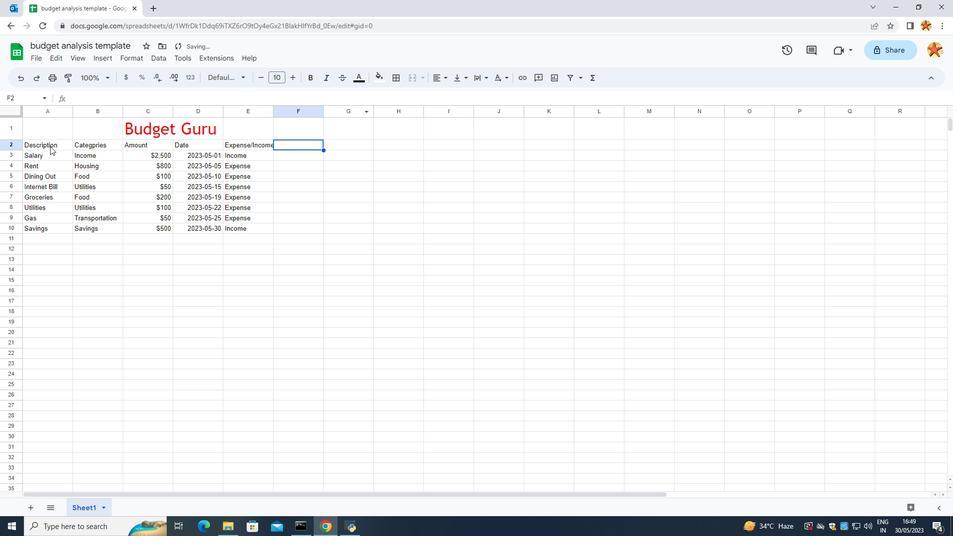
Action: Mouse moved to (223, 78)
Screenshot: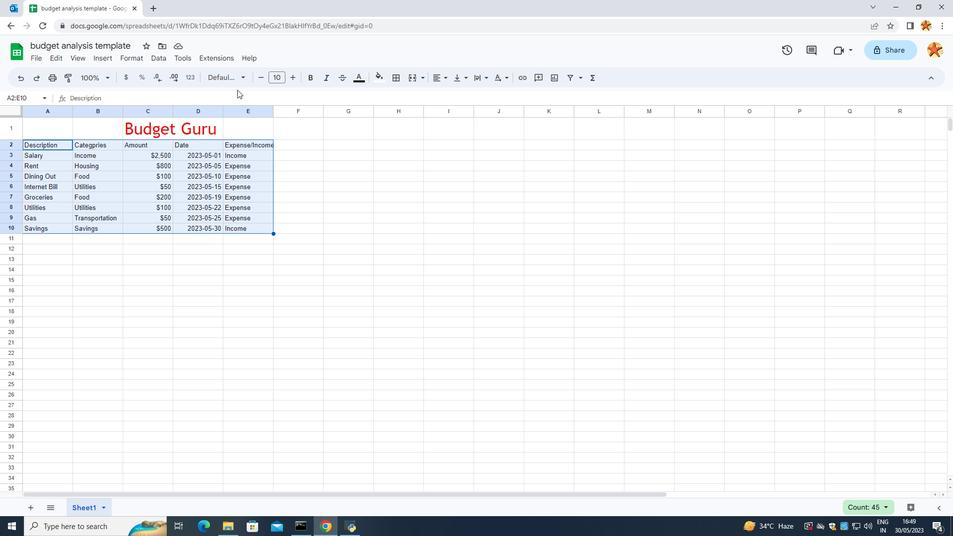 
Action: Mouse pressed left at (223, 78)
Screenshot: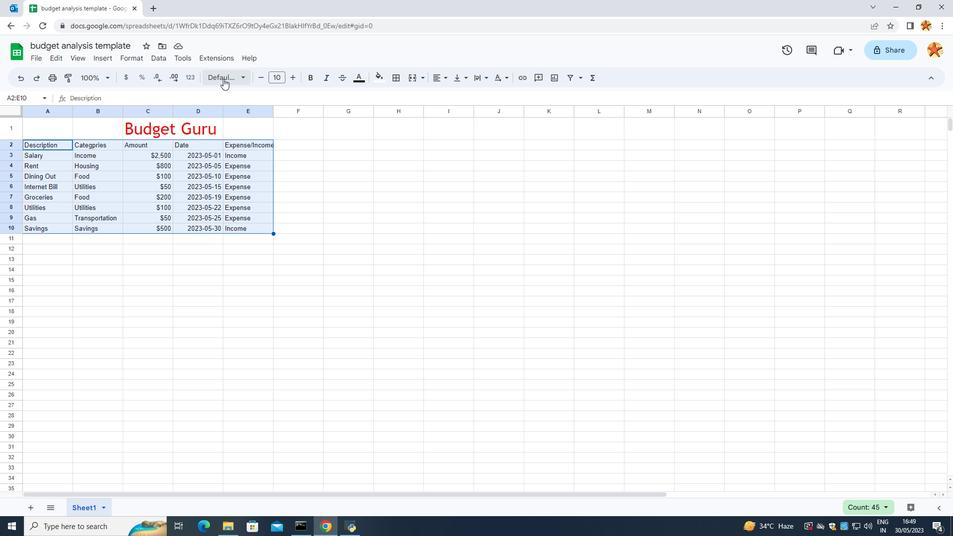 
Action: Mouse moved to (248, 270)
Screenshot: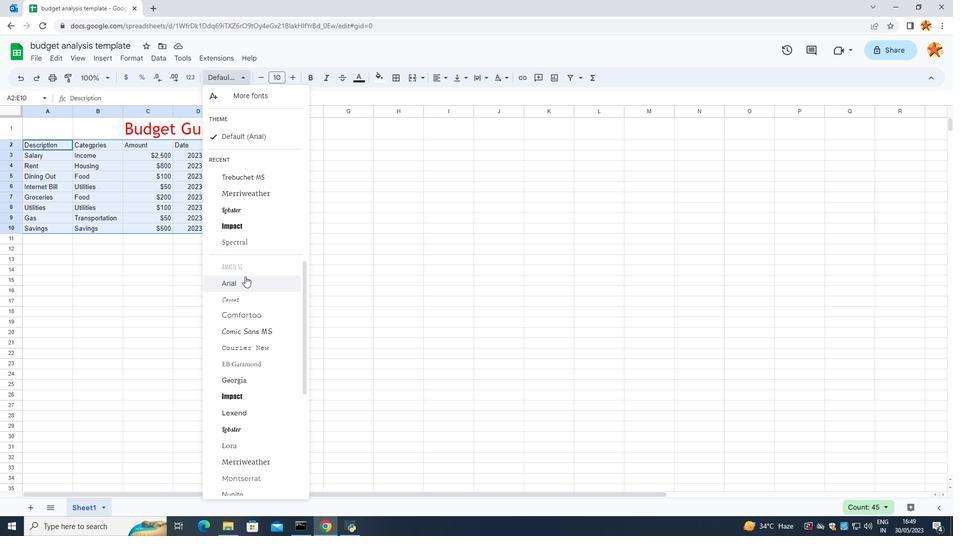 
Action: Mouse pressed left at (248, 270)
Screenshot: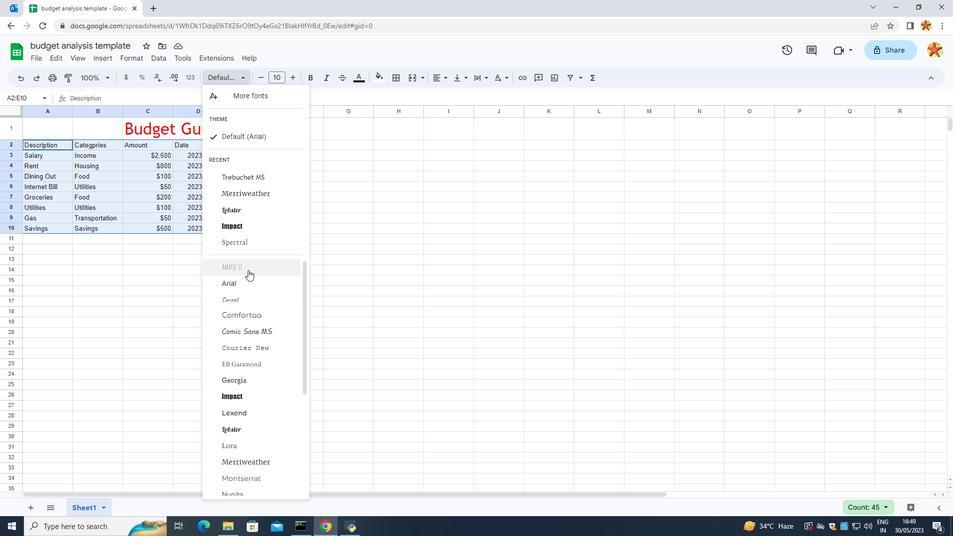 
Action: Mouse moved to (293, 75)
Screenshot: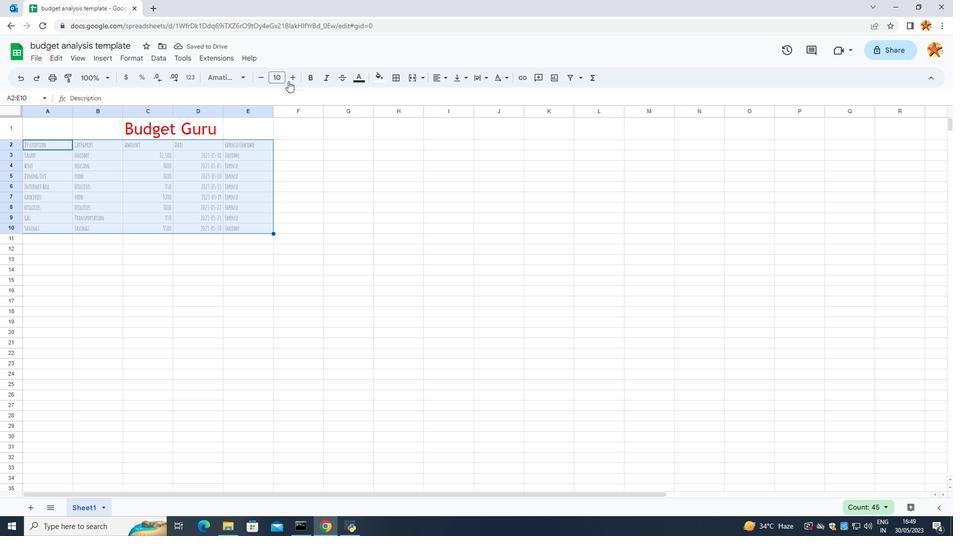 
Action: Mouse pressed left at (293, 75)
Screenshot: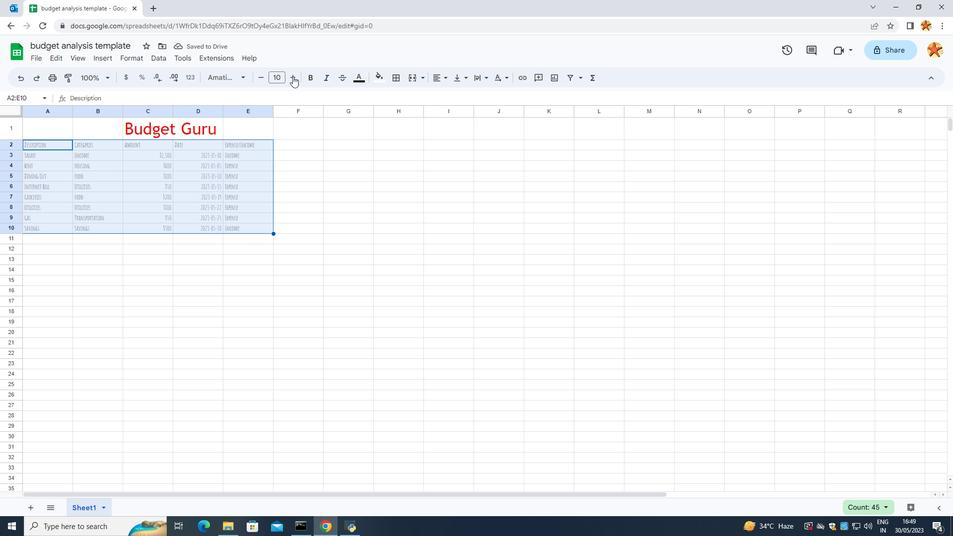
Action: Mouse moved to (293, 75)
Screenshot: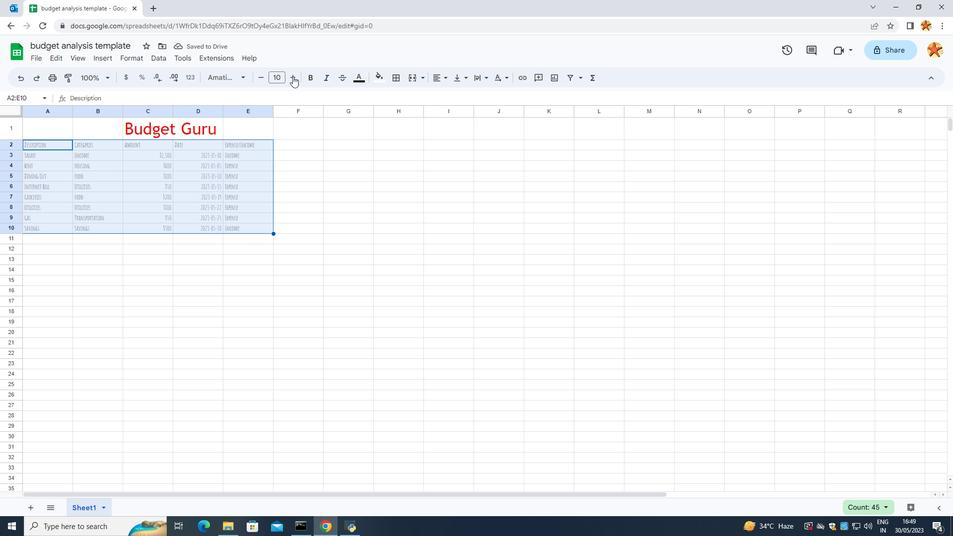 
Action: Mouse pressed left at (293, 75)
Screenshot: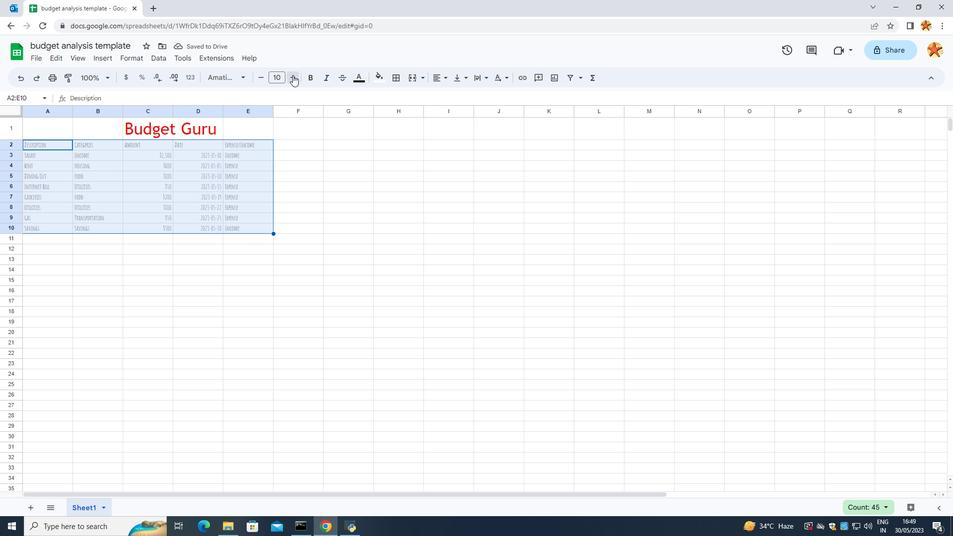 
Action: Mouse pressed left at (293, 75)
Screenshot: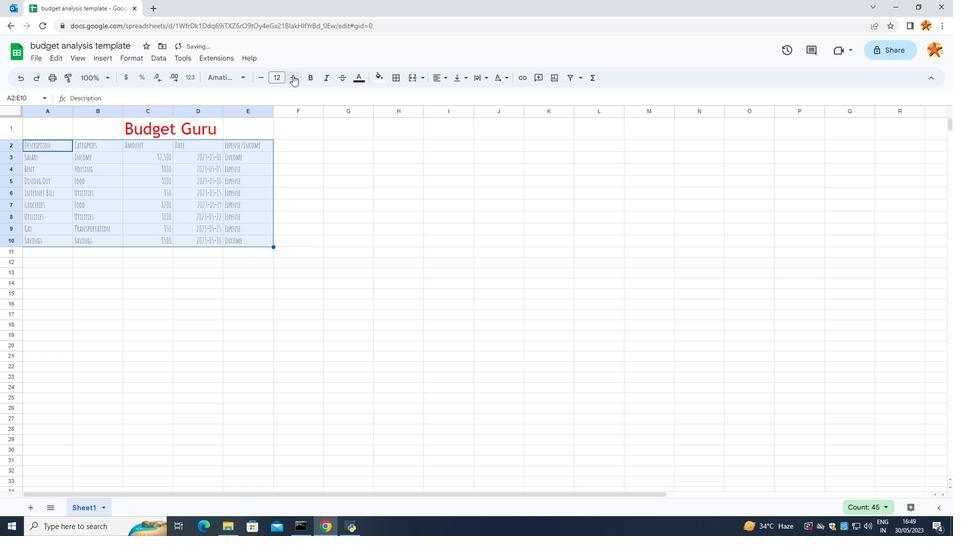 
Action: Mouse pressed left at (293, 75)
Screenshot: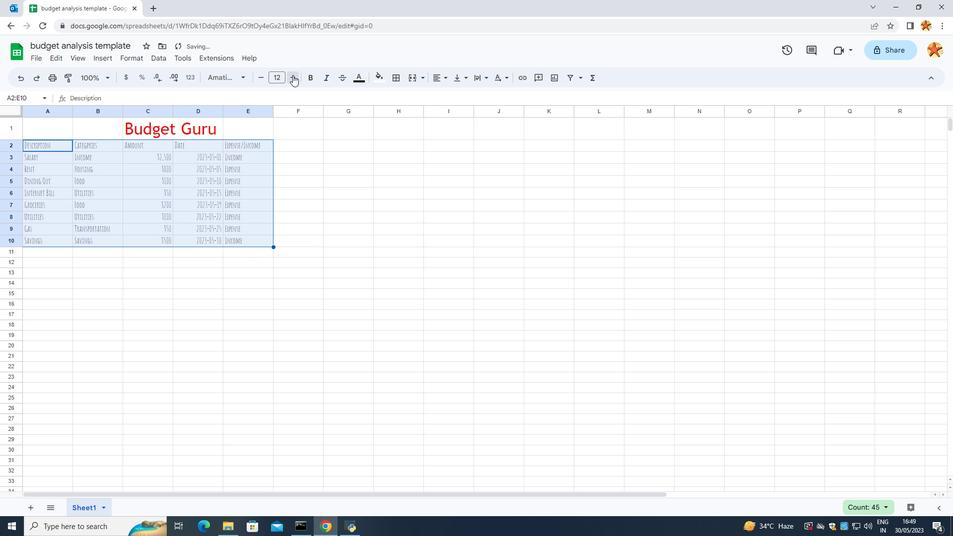 
Action: Mouse pressed left at (293, 75)
Screenshot: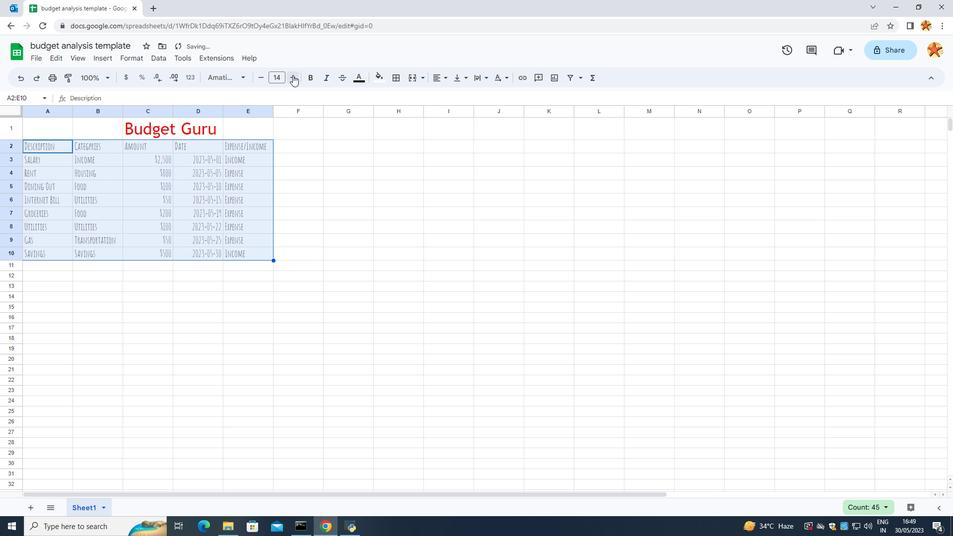 
Action: Mouse pressed left at (293, 75)
Screenshot: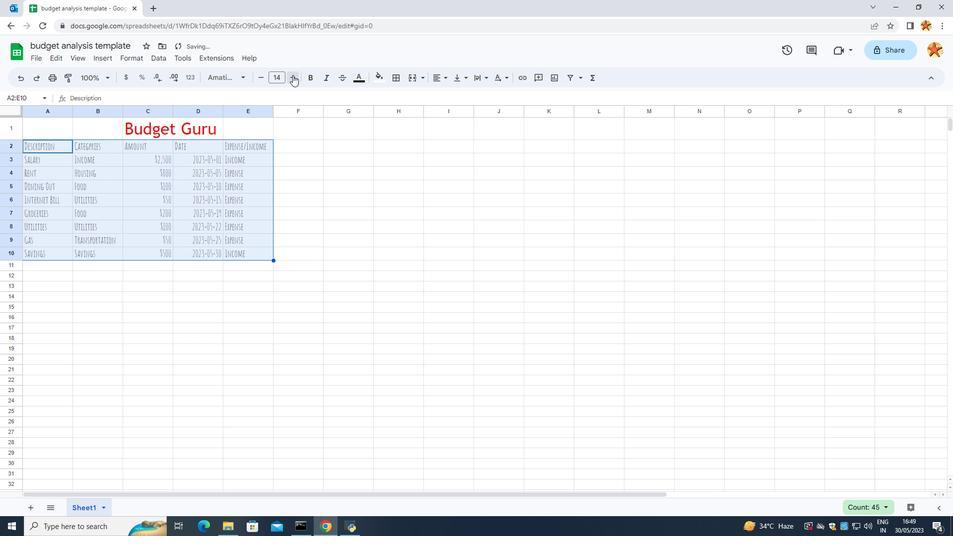 
Action: Mouse pressed left at (293, 75)
Screenshot: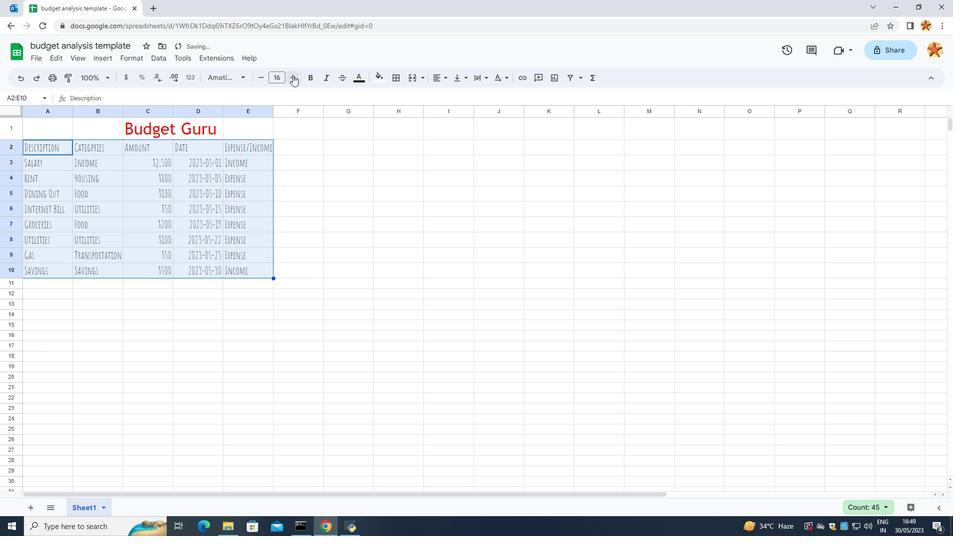 
Action: Mouse pressed left at (293, 75)
Screenshot: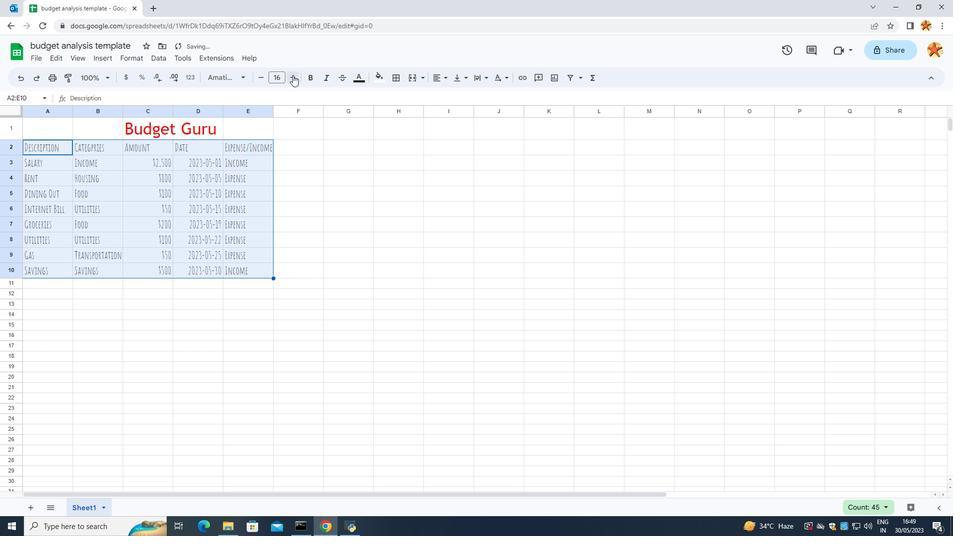 
Action: Mouse moved to (362, 193)
Screenshot: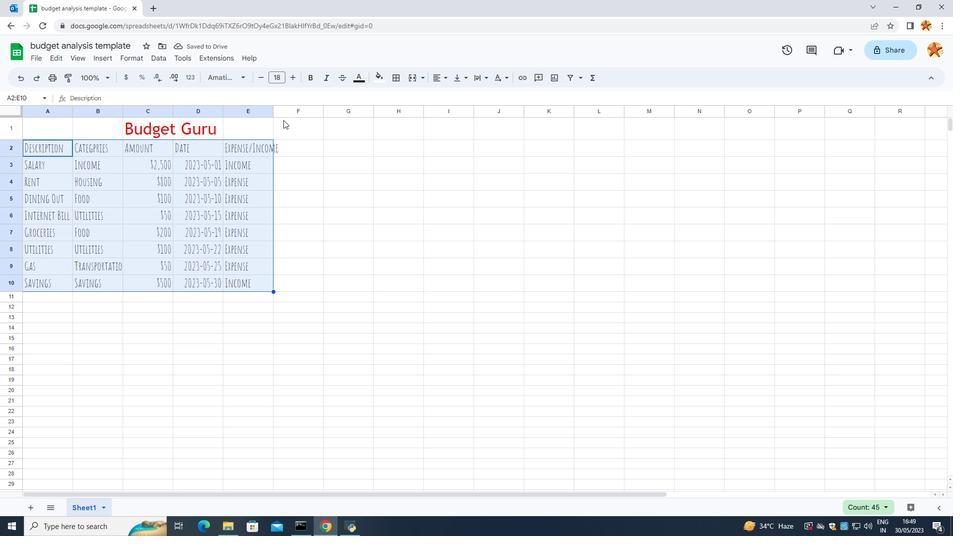
Action: Mouse pressed left at (362, 193)
Screenshot: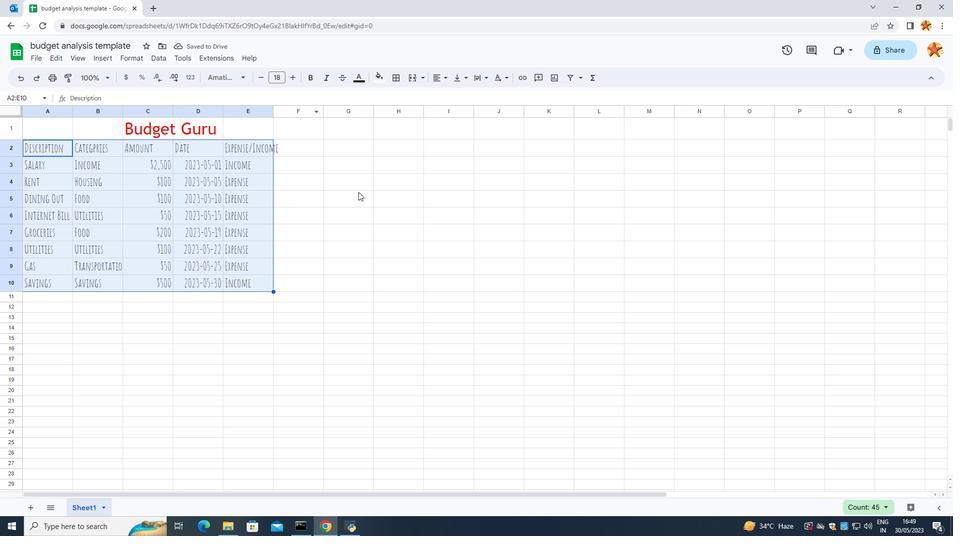 
Action: Mouse moved to (115, 125)
Screenshot: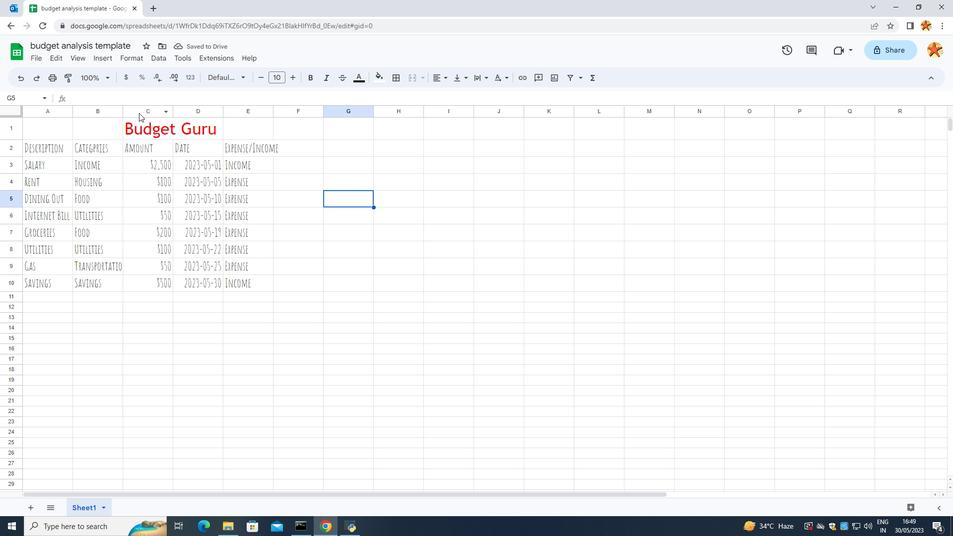 
Action: Mouse pressed left at (115, 125)
Screenshot: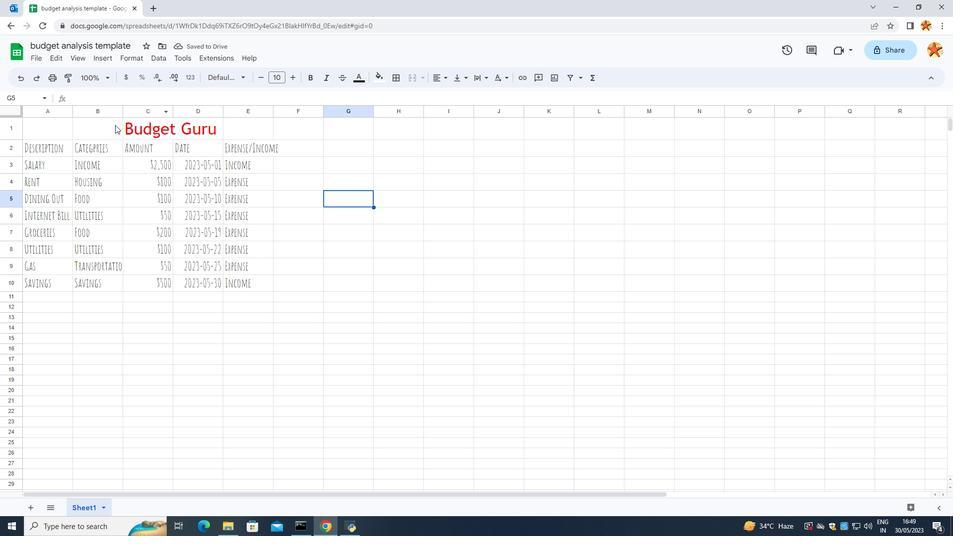 
Action: Mouse moved to (319, 237)
Screenshot: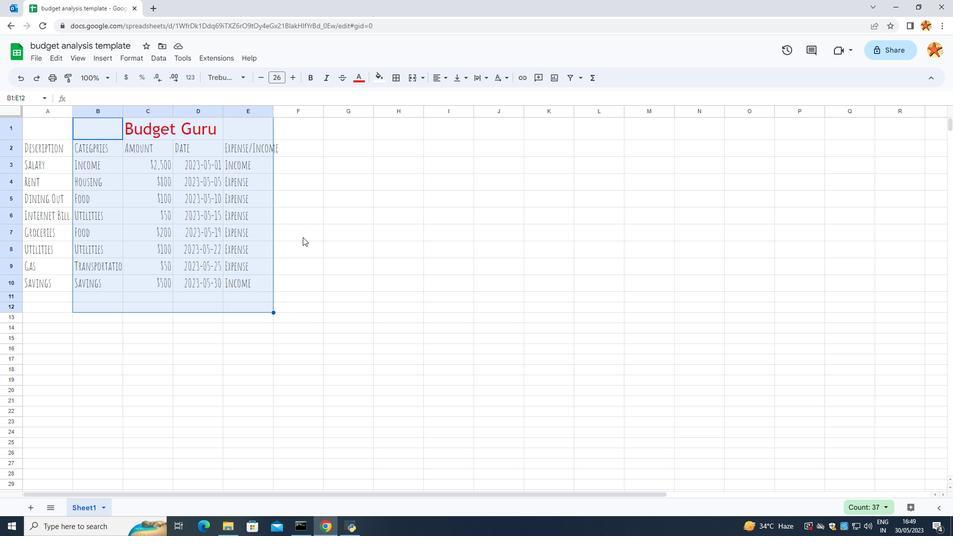 
Action: Mouse pressed left at (319, 237)
Screenshot: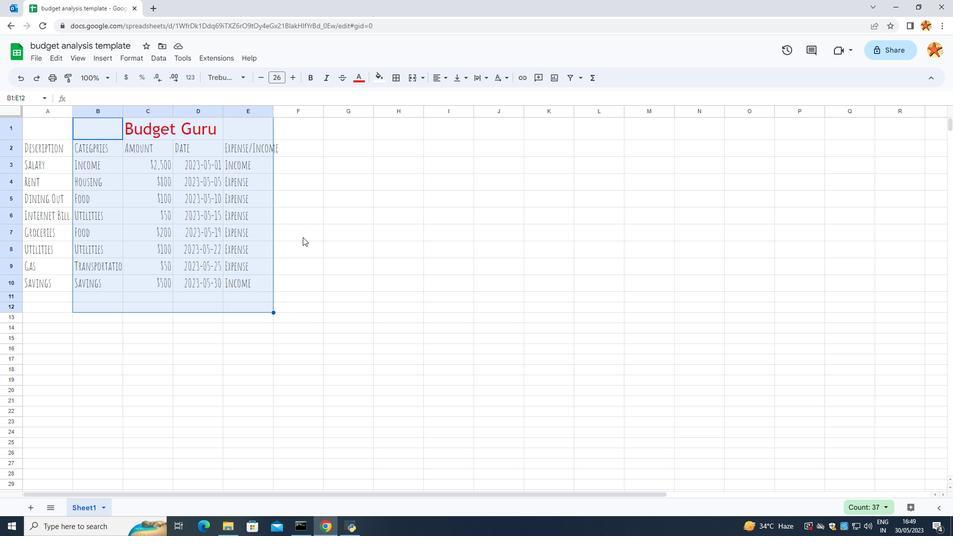 
Action: Mouse moved to (284, 140)
Screenshot: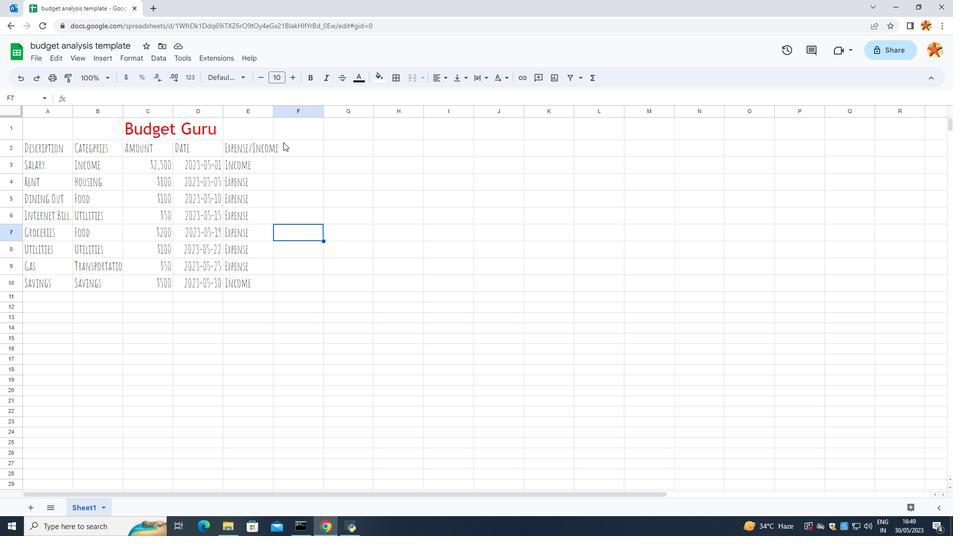 
Action: Mouse pressed left at (284, 140)
Screenshot: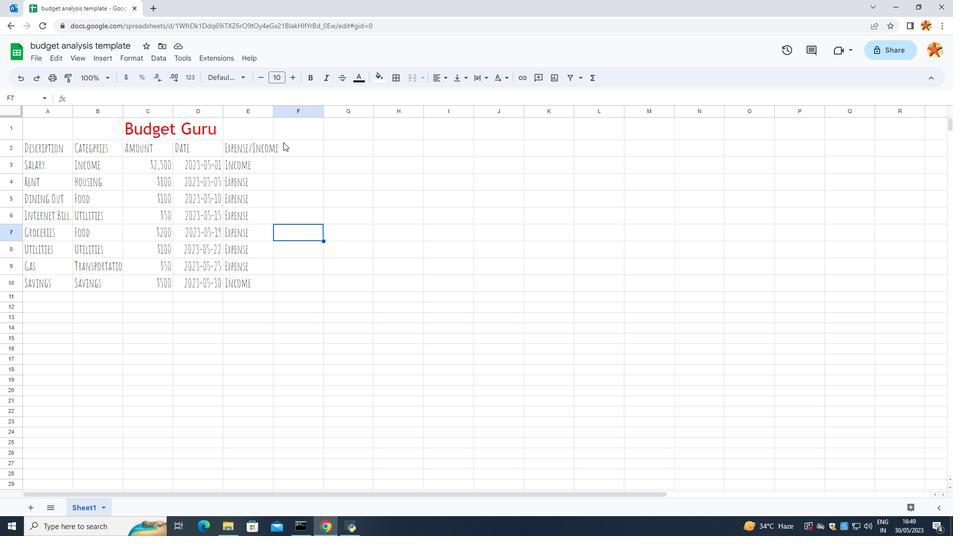 
Action: Mouse moved to (445, 80)
Screenshot: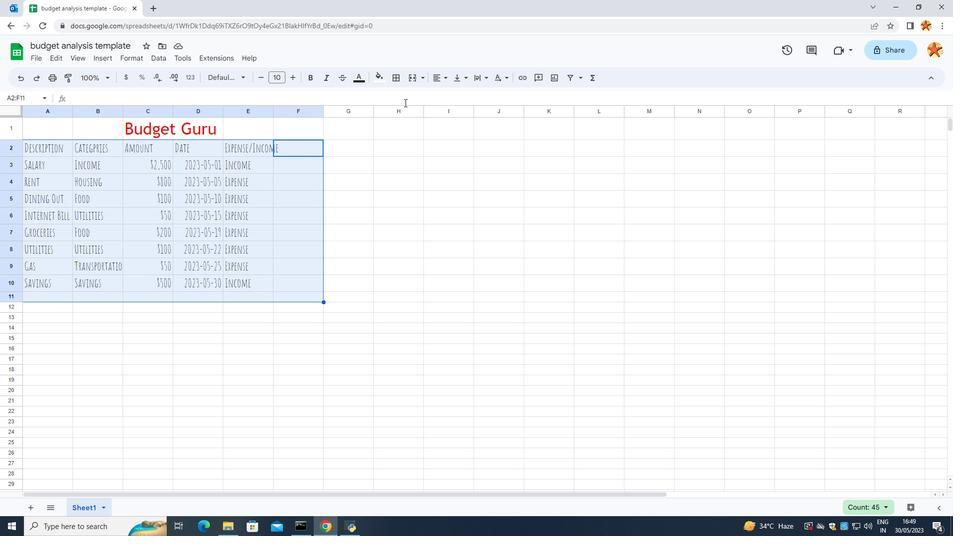 
Action: Mouse pressed left at (445, 80)
Screenshot: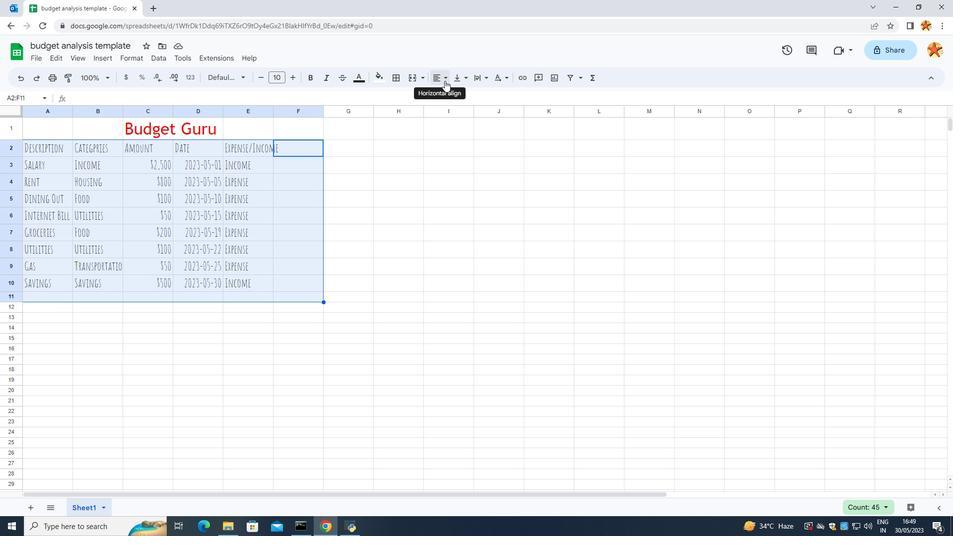 
Action: Mouse moved to (456, 97)
Screenshot: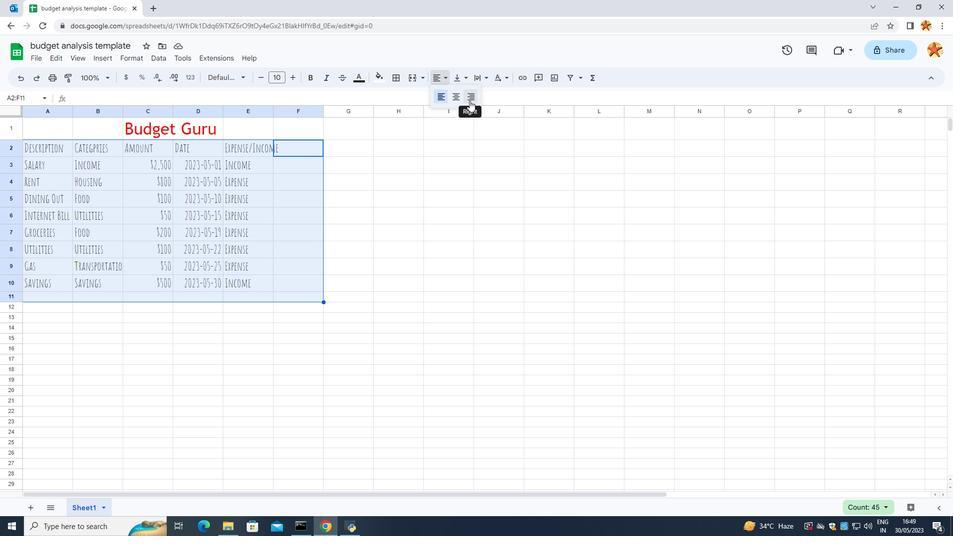 
Action: Mouse pressed left at (456, 97)
Screenshot: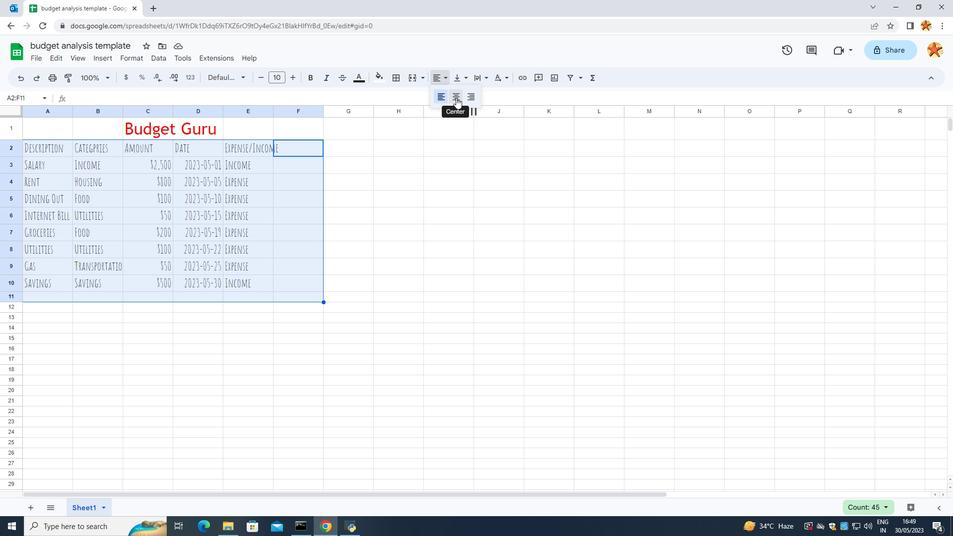 
Action: Mouse moved to (146, 138)
Screenshot: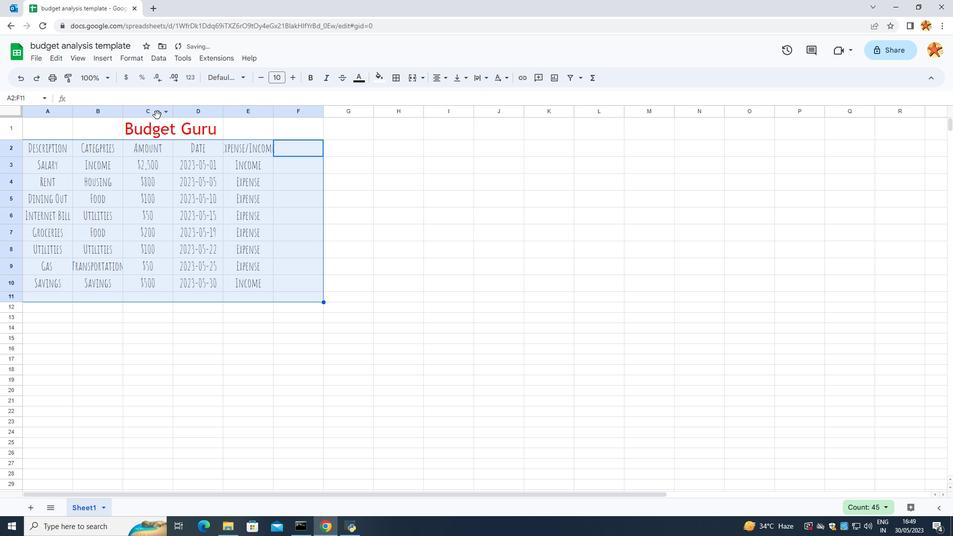 
Action: Mouse pressed left at (146, 138)
Screenshot: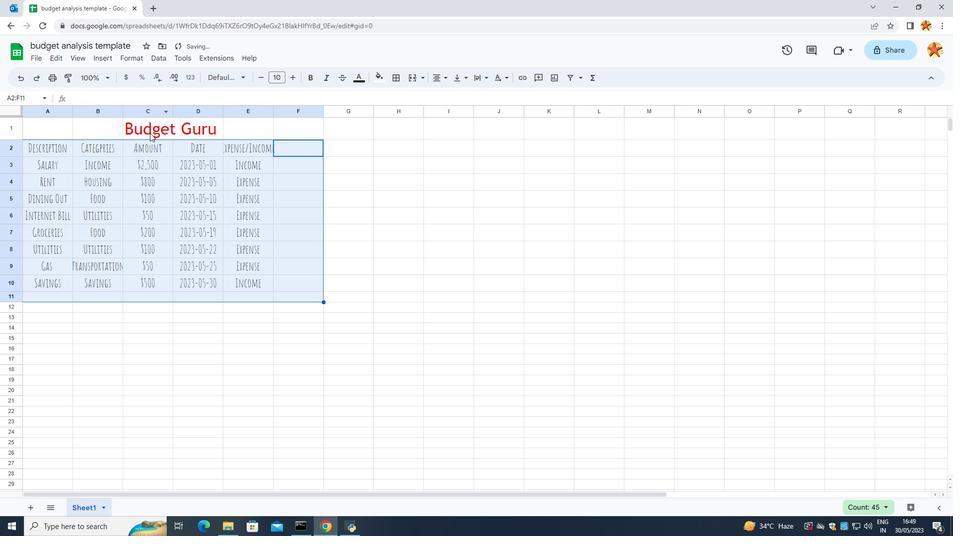 
Action: Mouse moved to (431, 78)
Screenshot: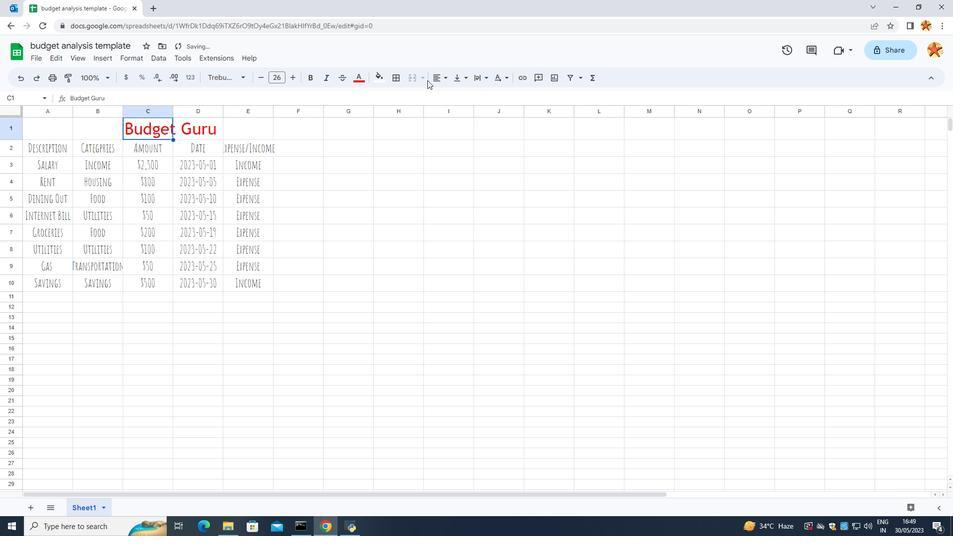 
Action: Mouse pressed left at (431, 78)
Screenshot: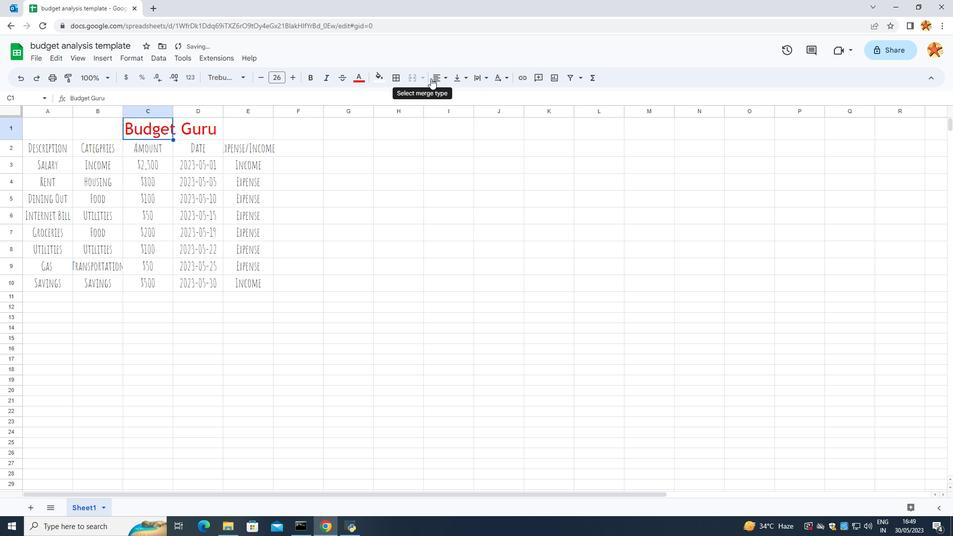 
Action: Mouse moved to (446, 95)
Screenshot: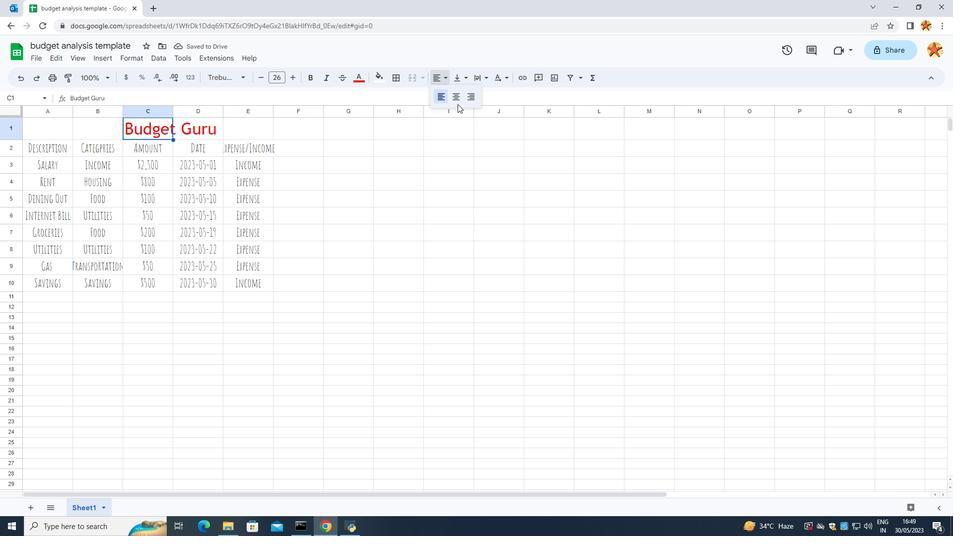 
Action: Mouse pressed left at (446, 95)
Screenshot: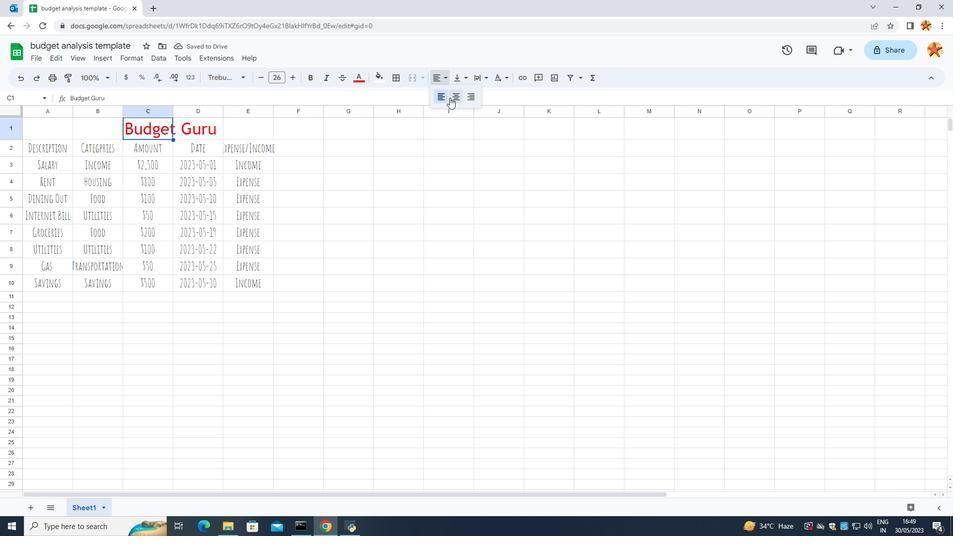 
Action: Mouse moved to (442, 80)
Screenshot: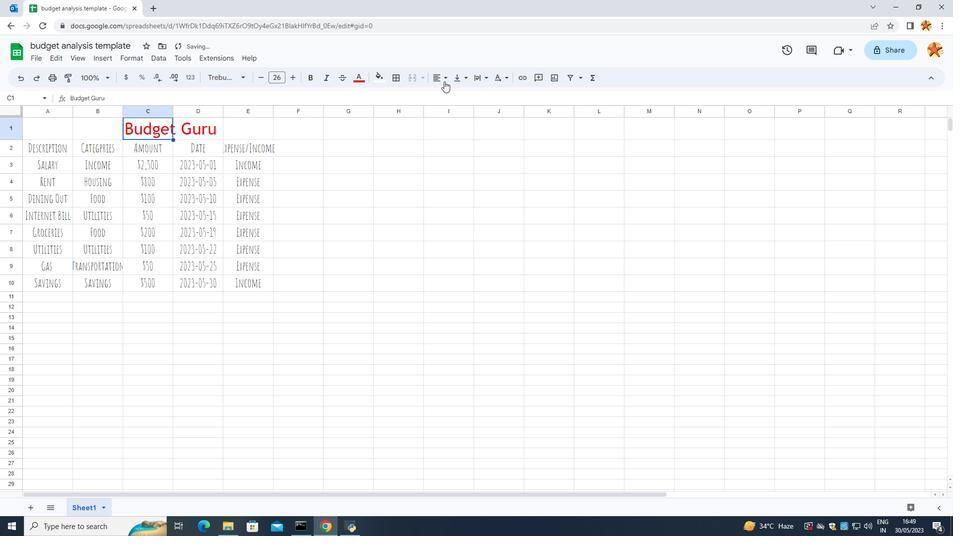 
Action: Mouse pressed left at (442, 80)
Screenshot: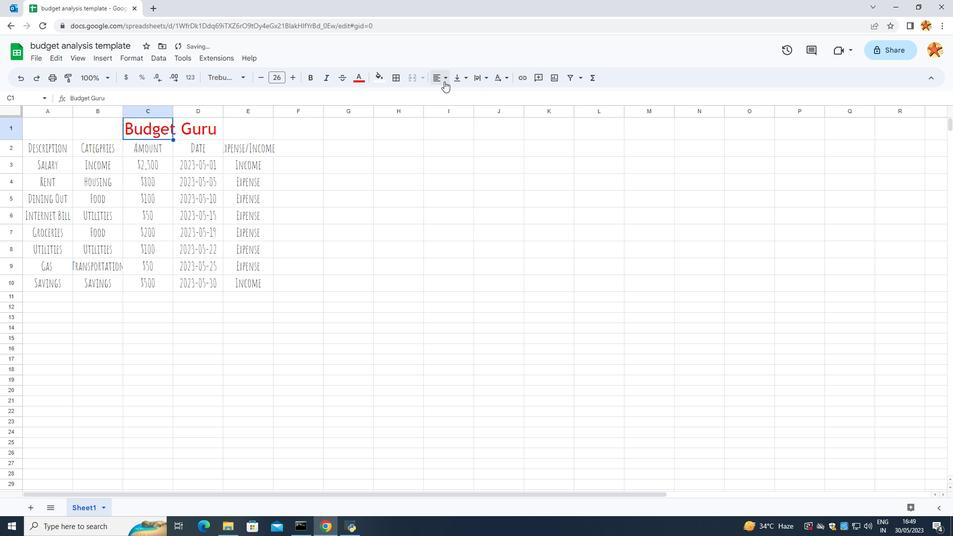 
Action: Mouse moved to (458, 102)
Screenshot: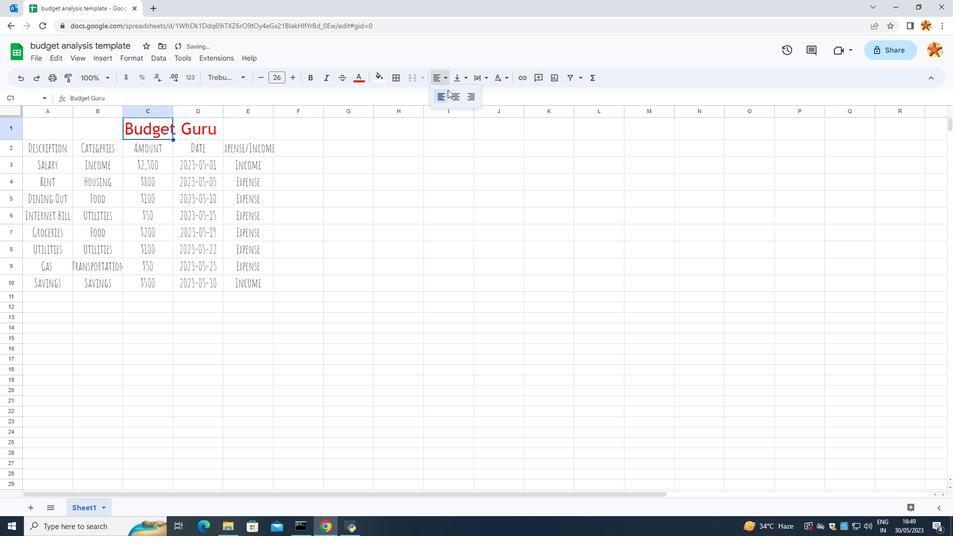 
Action: Mouse pressed left at (458, 102)
Screenshot: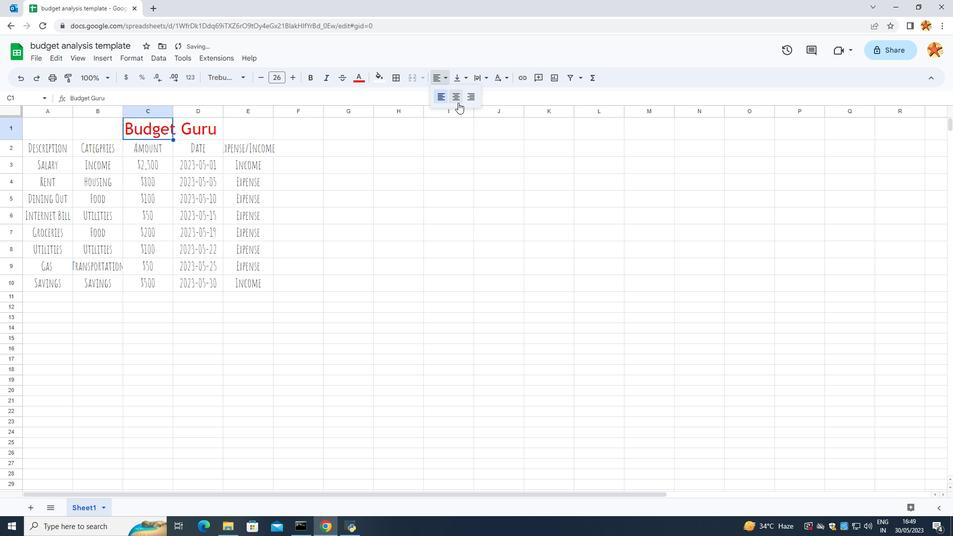 
Action: Mouse moved to (359, 174)
Screenshot: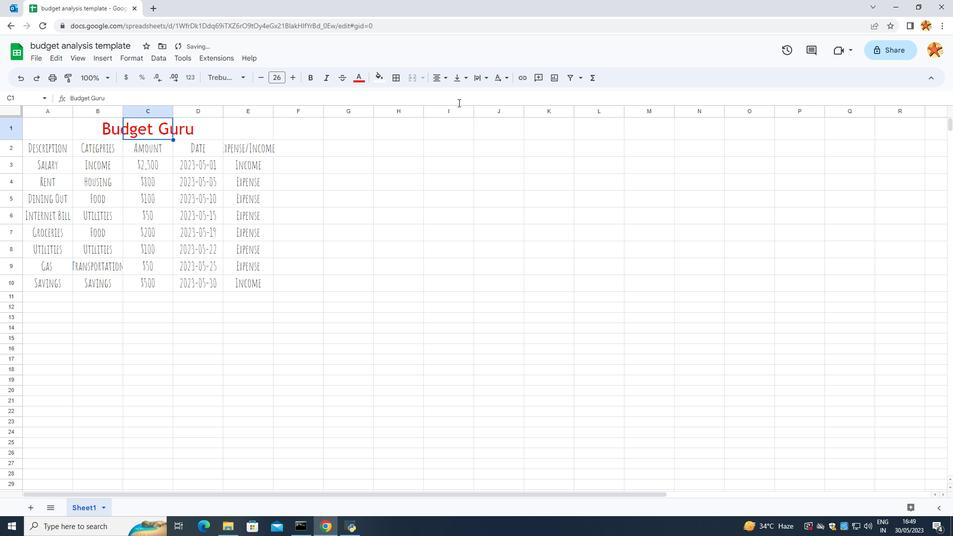 
Action: Mouse pressed left at (359, 174)
Screenshot: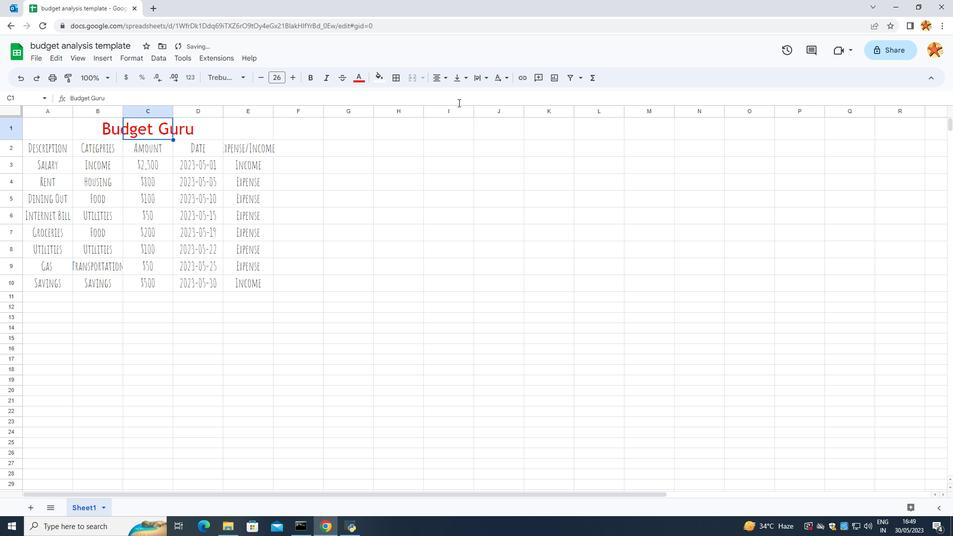 
